 Task: Add a signature Anthony Hernandez containing With appreciation, Anthony Hernandez to email address softage.4@softage.net and add a label Tax documents
Action: Mouse moved to (848, 67)
Screenshot: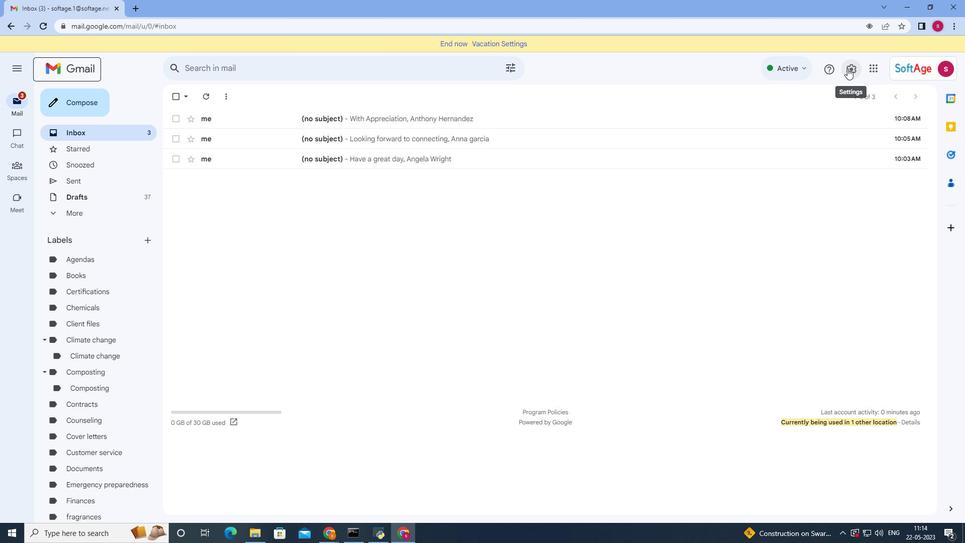
Action: Mouse pressed left at (848, 67)
Screenshot: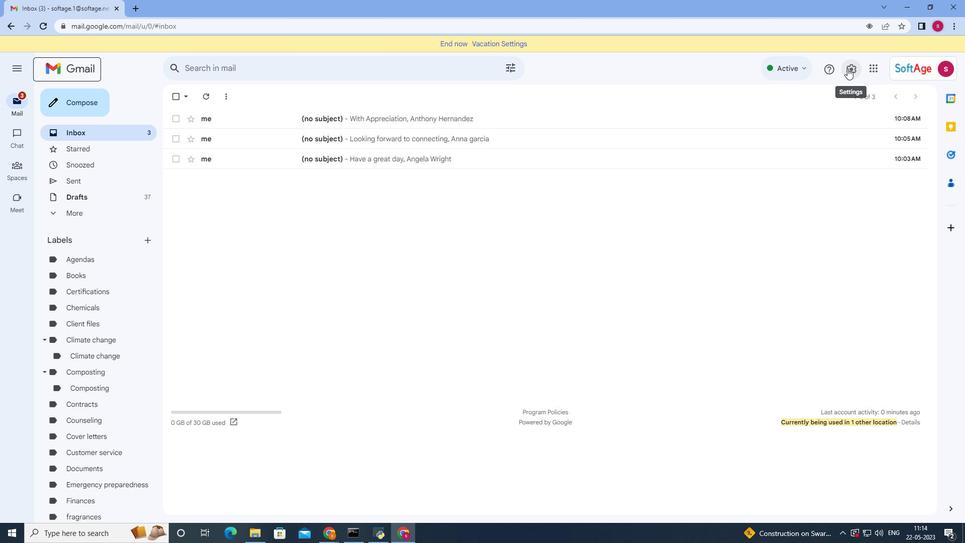
Action: Mouse moved to (847, 118)
Screenshot: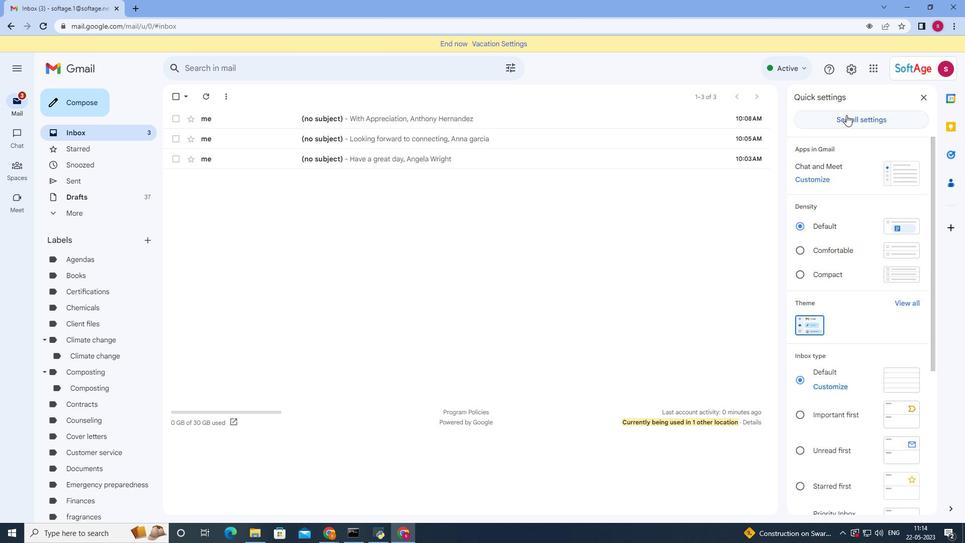 
Action: Mouse pressed left at (847, 118)
Screenshot: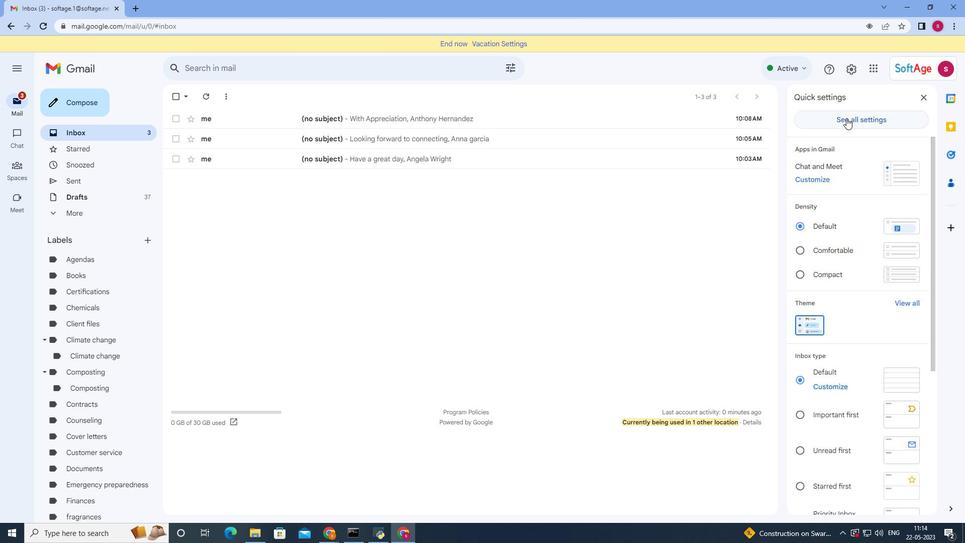 
Action: Mouse moved to (281, 283)
Screenshot: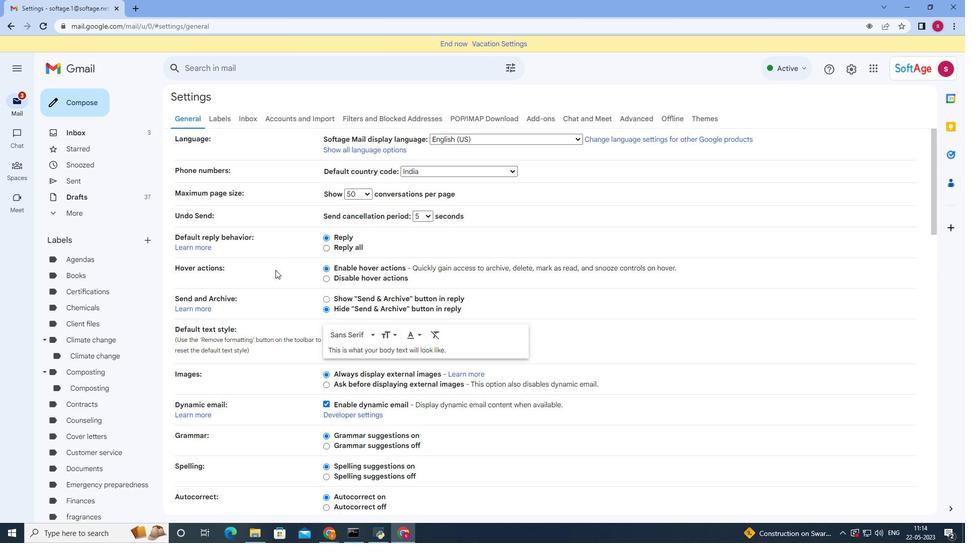 
Action: Mouse scrolled (281, 282) with delta (0, 0)
Screenshot: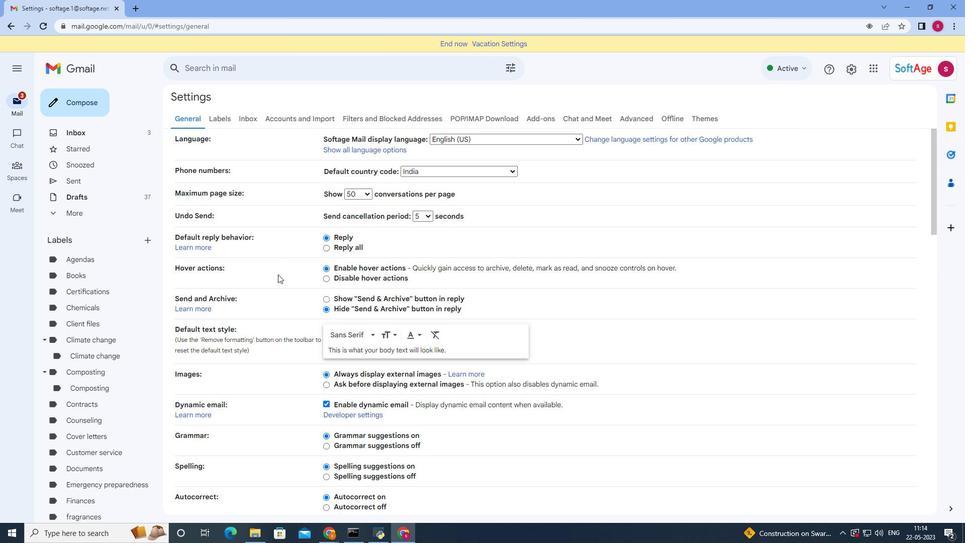 
Action: Mouse moved to (282, 285)
Screenshot: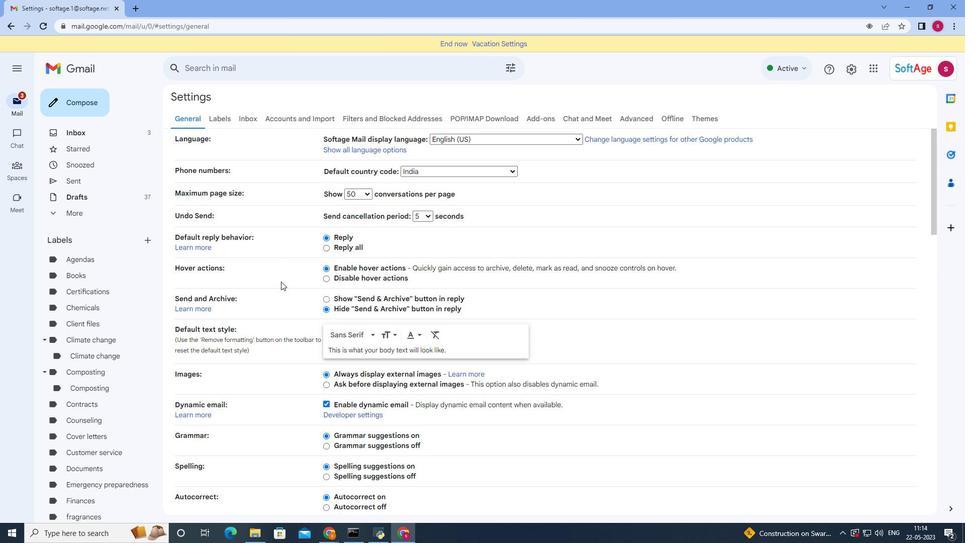 
Action: Mouse scrolled (282, 284) with delta (0, 0)
Screenshot: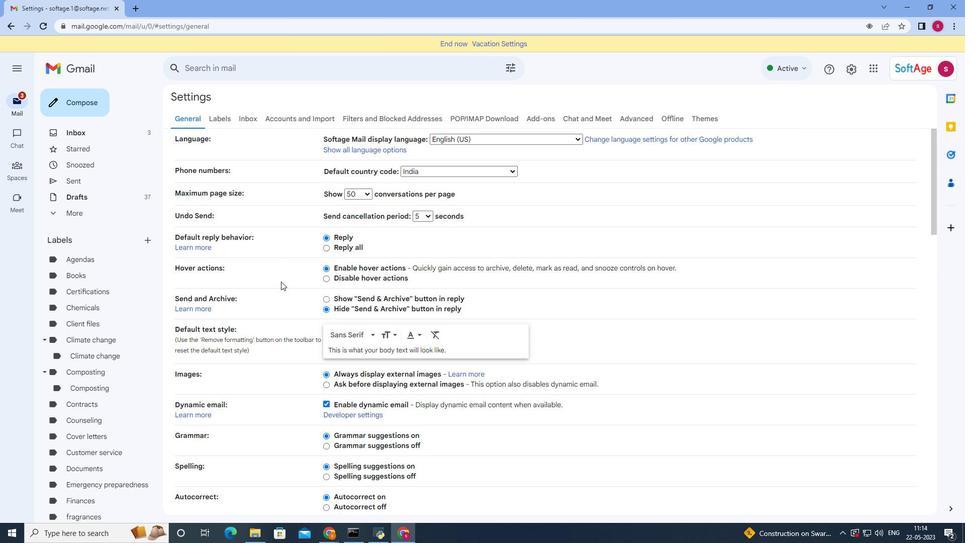 
Action: Mouse scrolled (282, 284) with delta (0, 0)
Screenshot: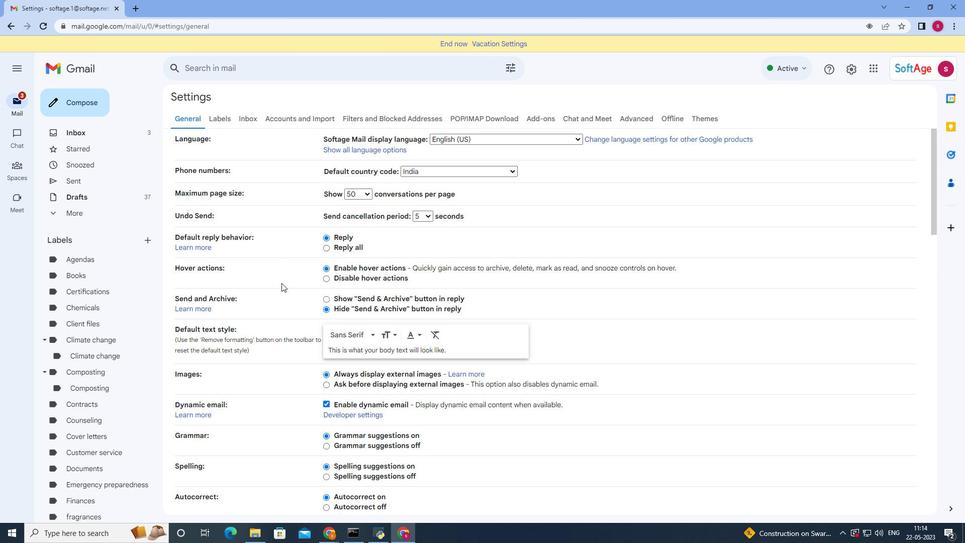 
Action: Mouse scrolled (282, 284) with delta (0, 0)
Screenshot: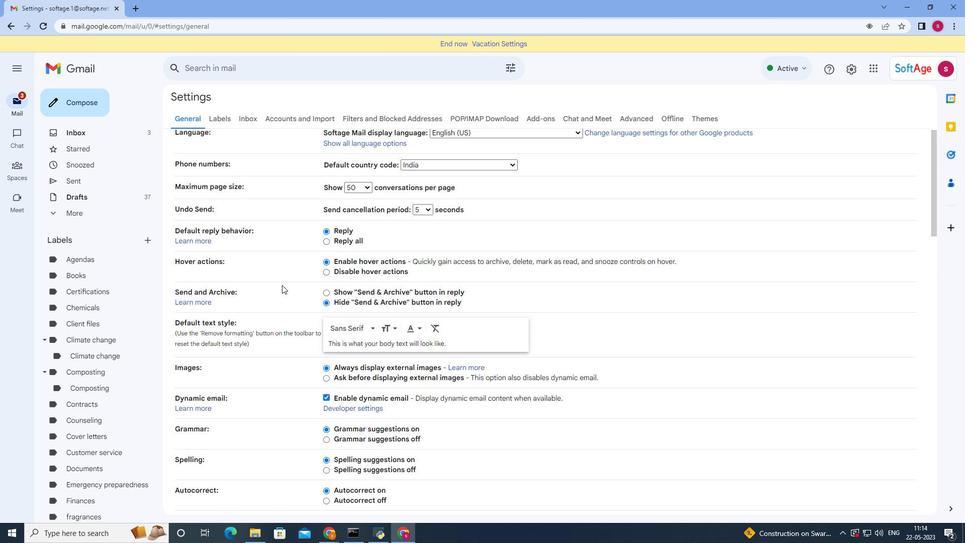 
Action: Mouse scrolled (282, 284) with delta (0, 0)
Screenshot: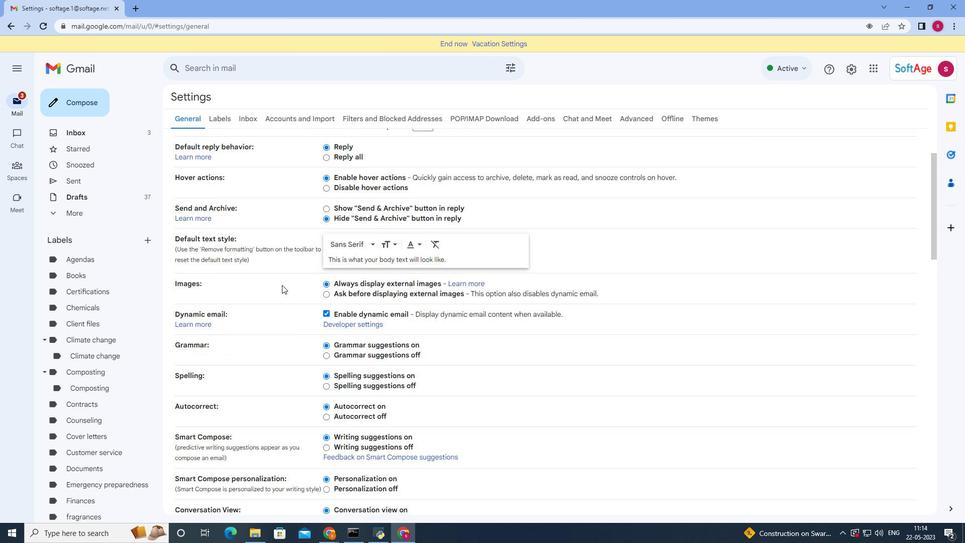 
Action: Mouse moved to (303, 298)
Screenshot: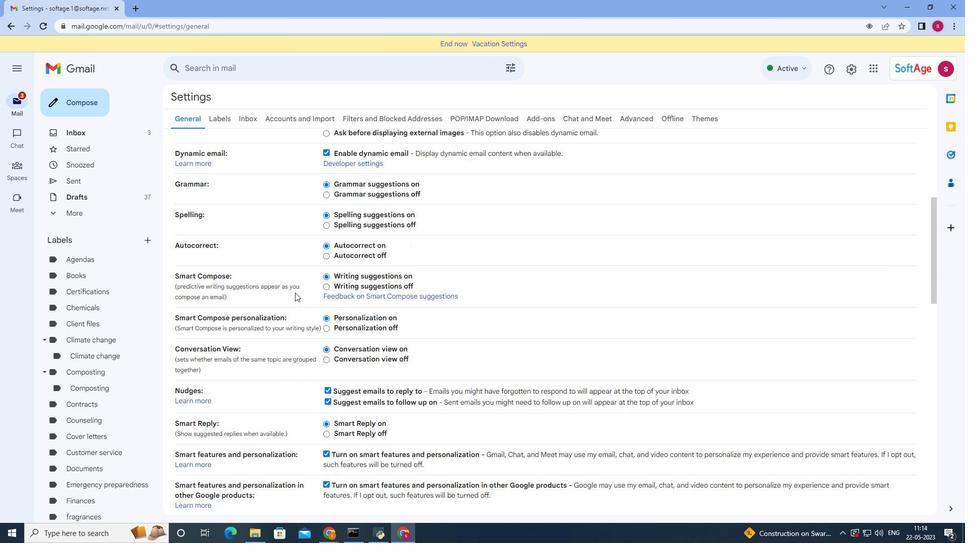 
Action: Mouse scrolled (300, 295) with delta (0, 0)
Screenshot: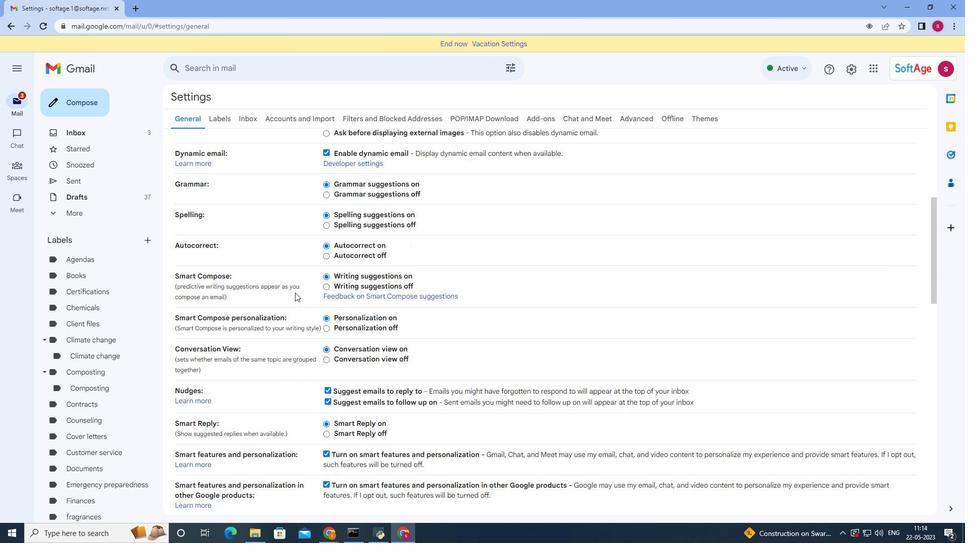 
Action: Mouse moved to (376, 291)
Screenshot: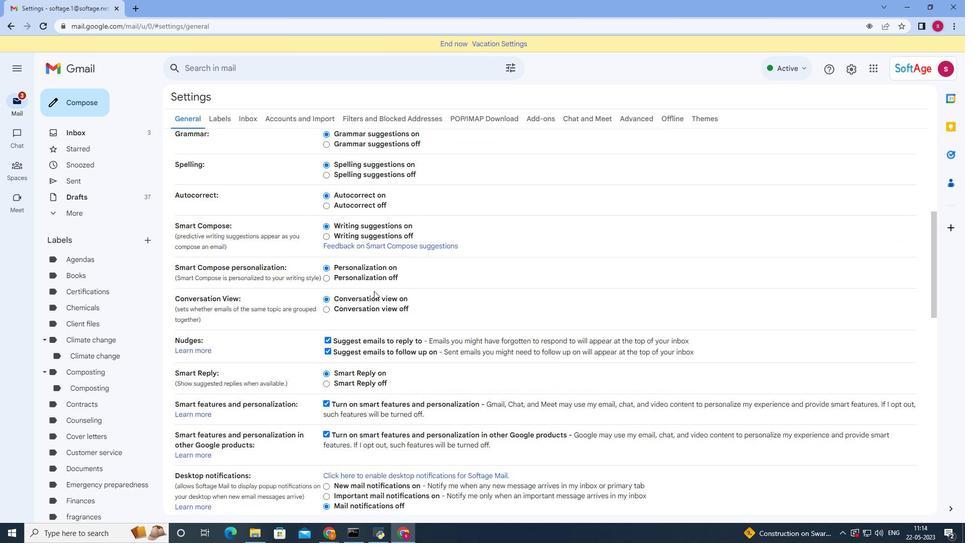 
Action: Mouse scrolled (376, 290) with delta (0, 0)
Screenshot: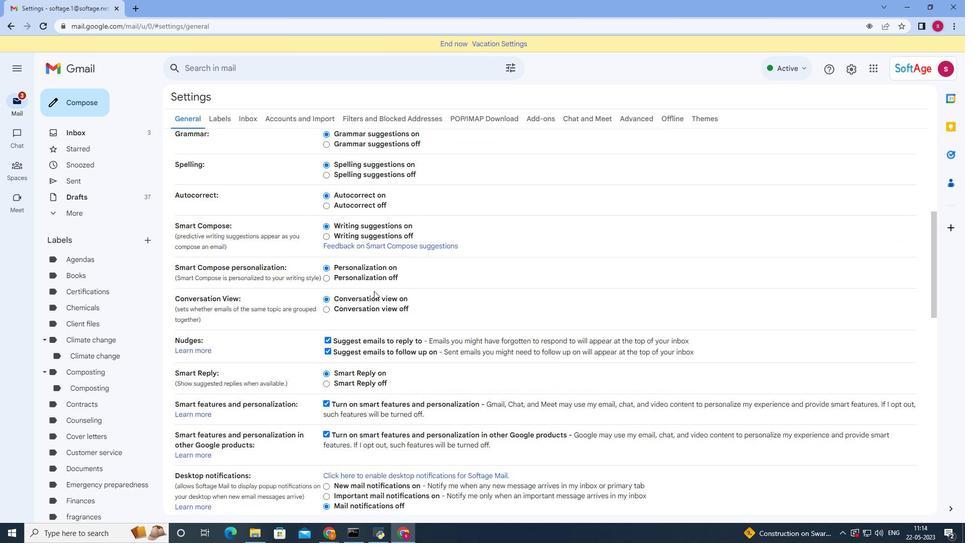 
Action: Mouse moved to (379, 291)
Screenshot: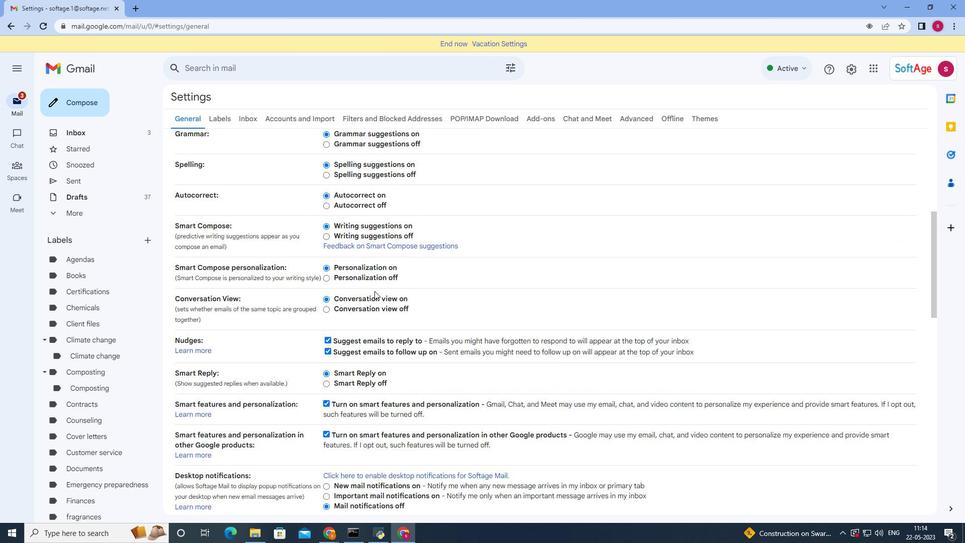 
Action: Mouse scrolled (379, 290) with delta (0, 0)
Screenshot: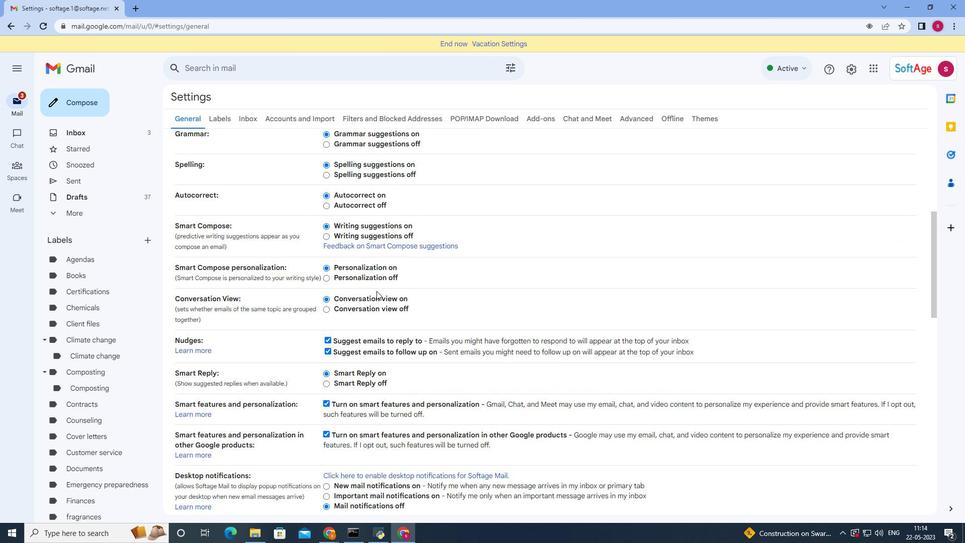 
Action: Mouse scrolled (379, 290) with delta (0, 0)
Screenshot: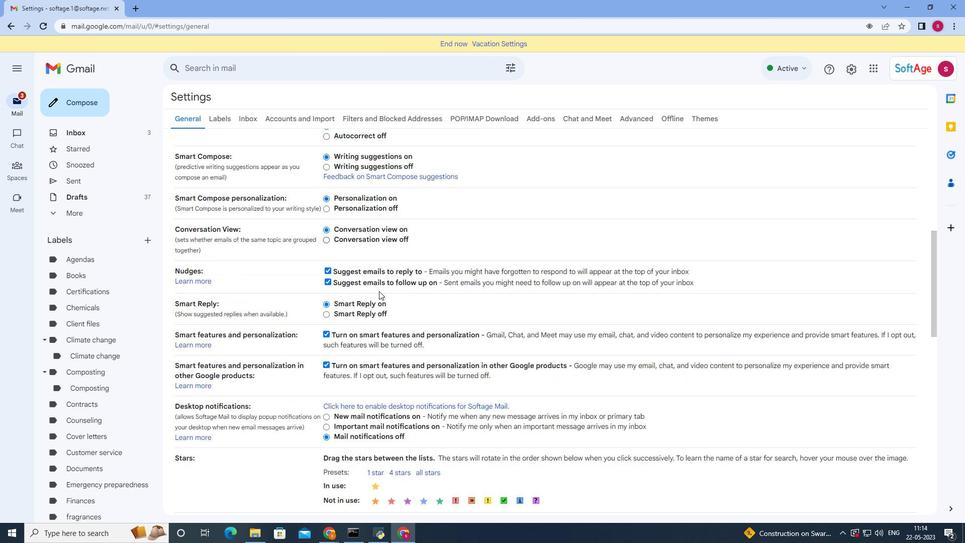 
Action: Mouse scrolled (379, 290) with delta (0, 0)
Screenshot: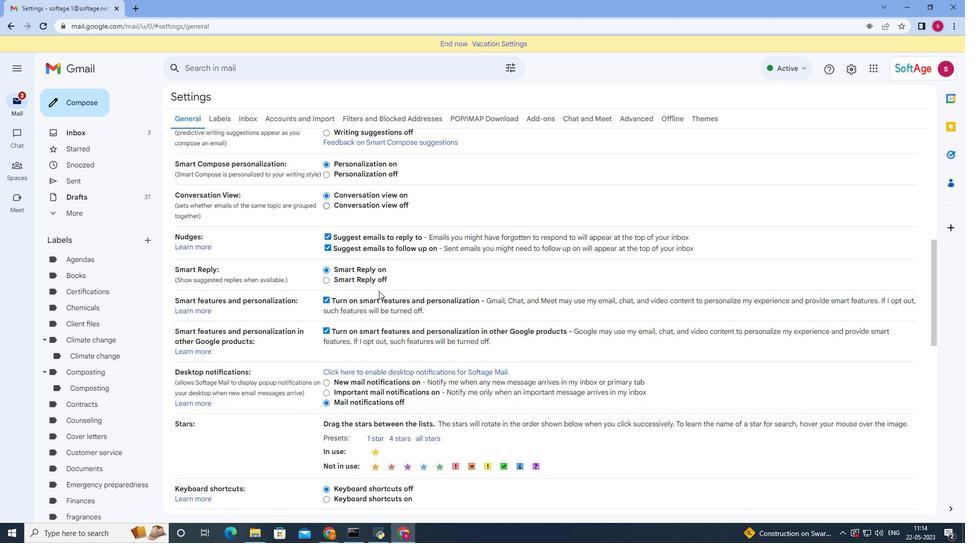 
Action: Mouse moved to (379, 291)
Screenshot: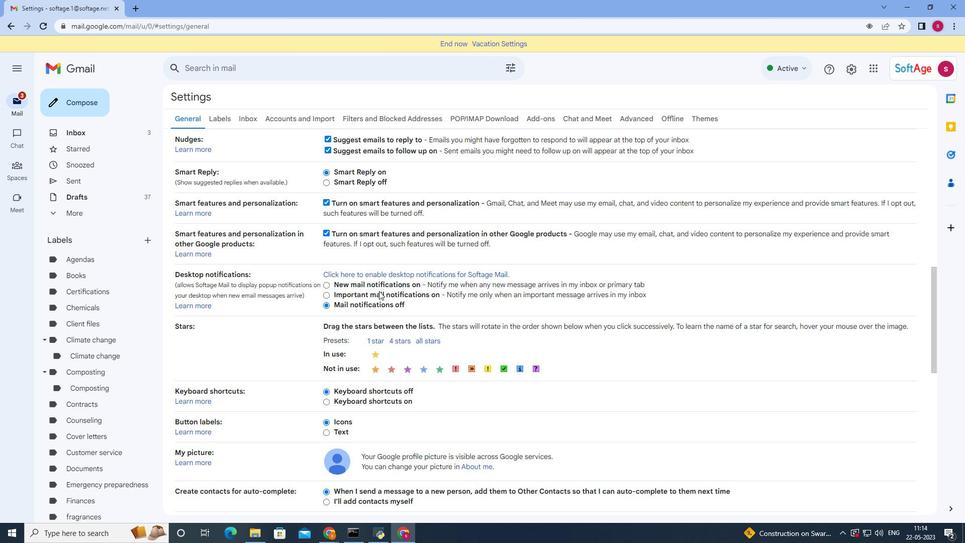 
Action: Mouse scrolled (379, 290) with delta (0, 0)
Screenshot: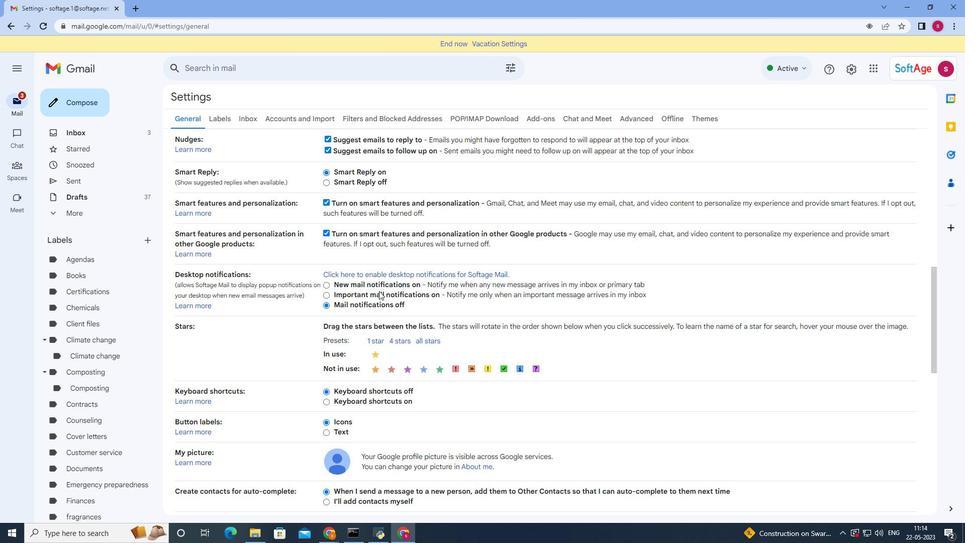 
Action: Mouse moved to (379, 291)
Screenshot: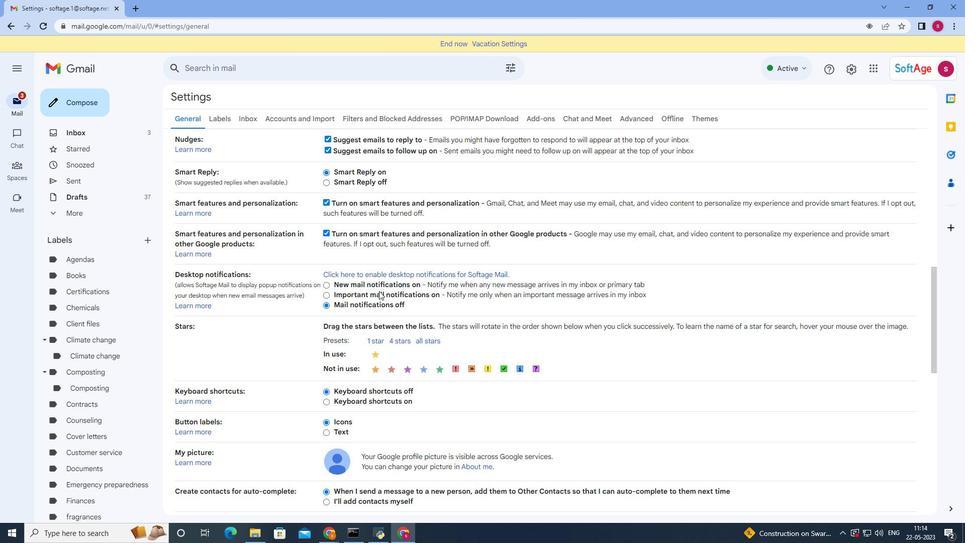 
Action: Mouse scrolled (379, 291) with delta (0, 0)
Screenshot: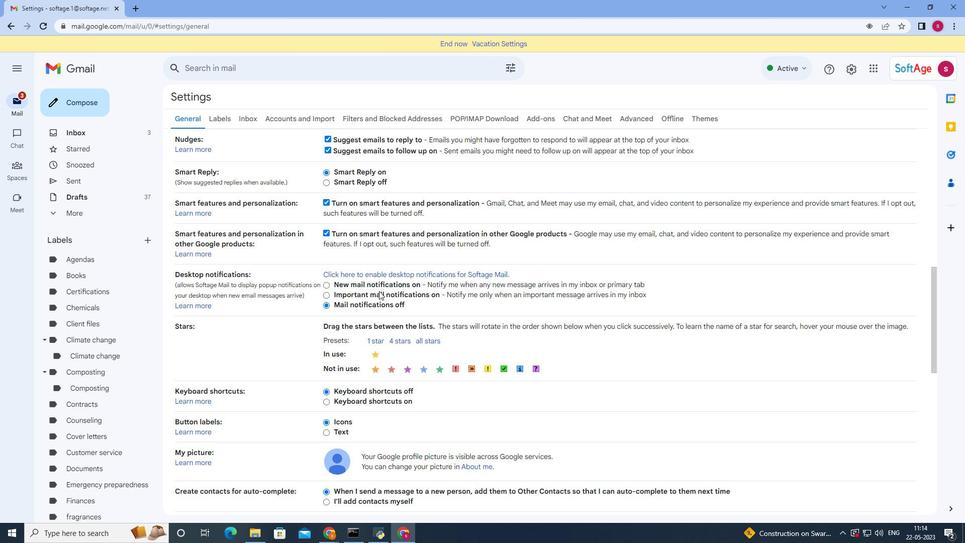 
Action: Mouse moved to (379, 291)
Screenshot: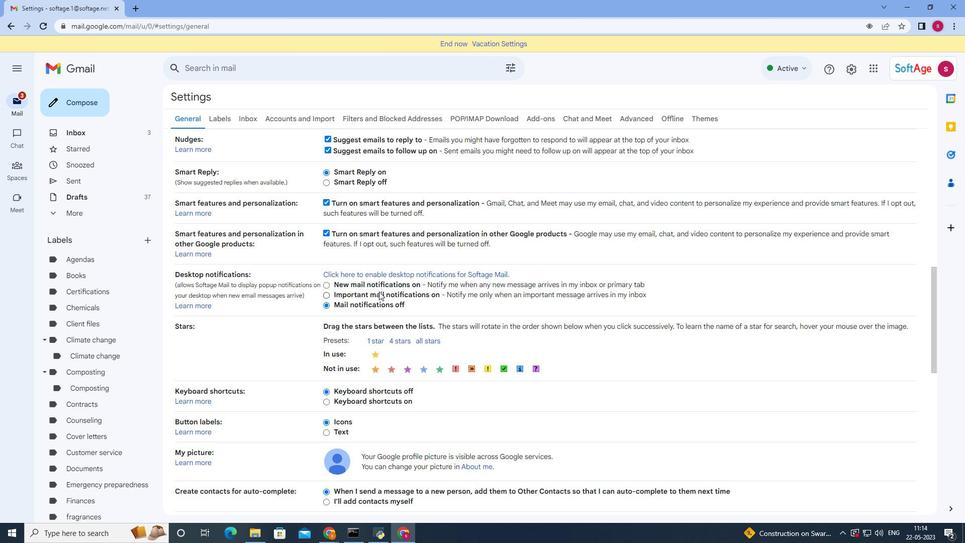 
Action: Mouse scrolled (379, 291) with delta (0, 0)
Screenshot: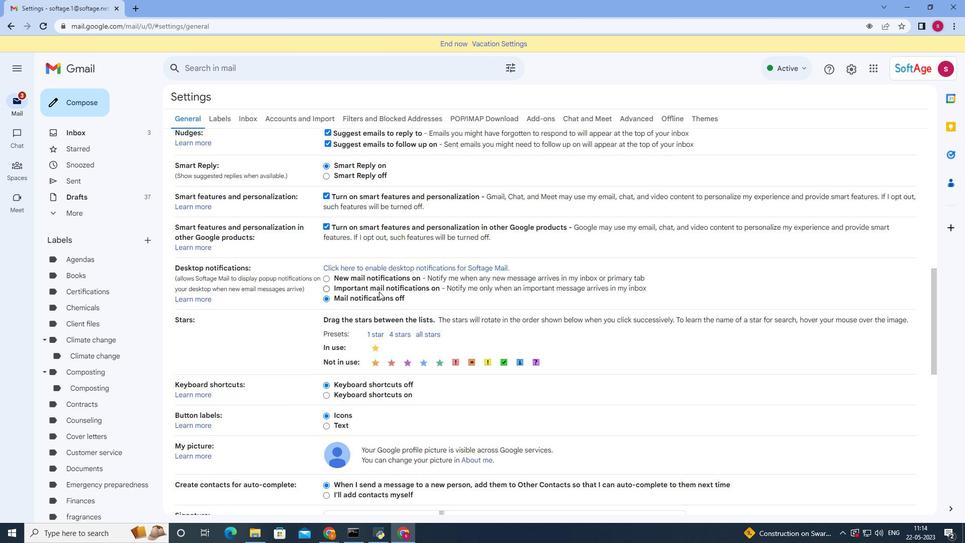 
Action: Mouse moved to (379, 292)
Screenshot: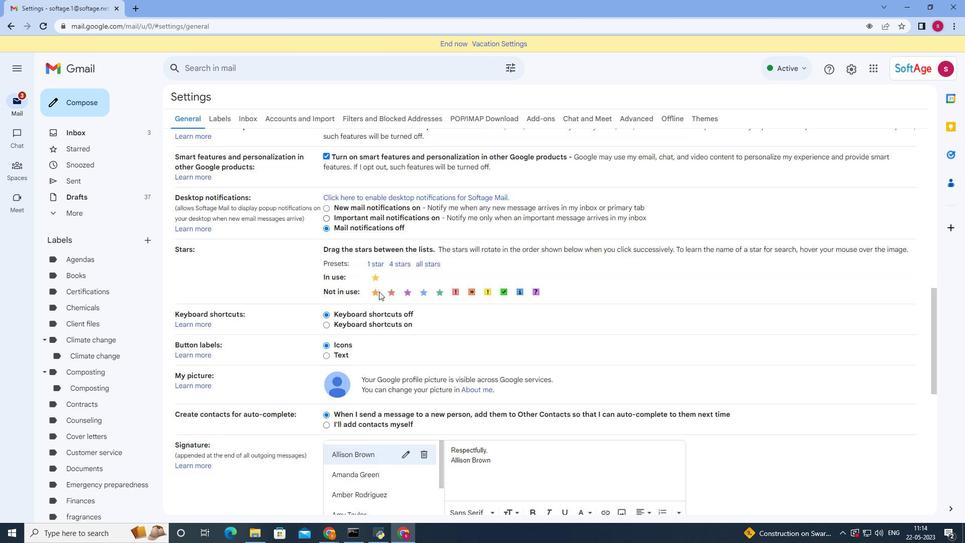 
Action: Mouse scrolled (379, 291) with delta (0, 0)
Screenshot: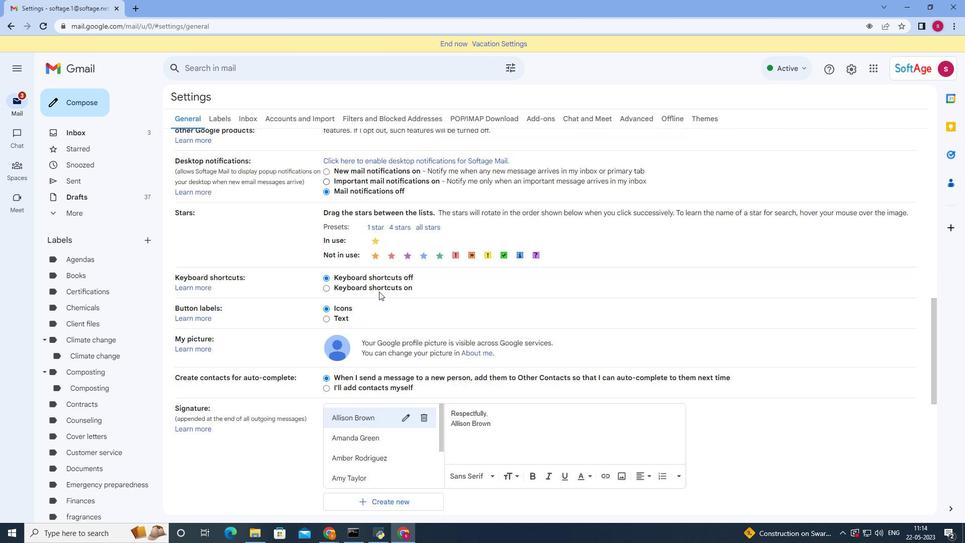 
Action: Mouse moved to (384, 369)
Screenshot: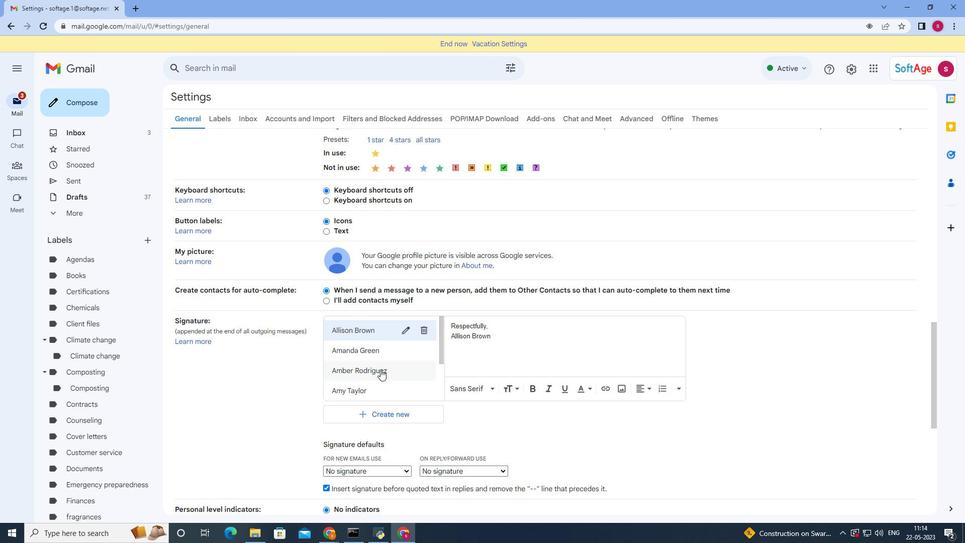 
Action: Mouse scrolled (384, 368) with delta (0, 0)
Screenshot: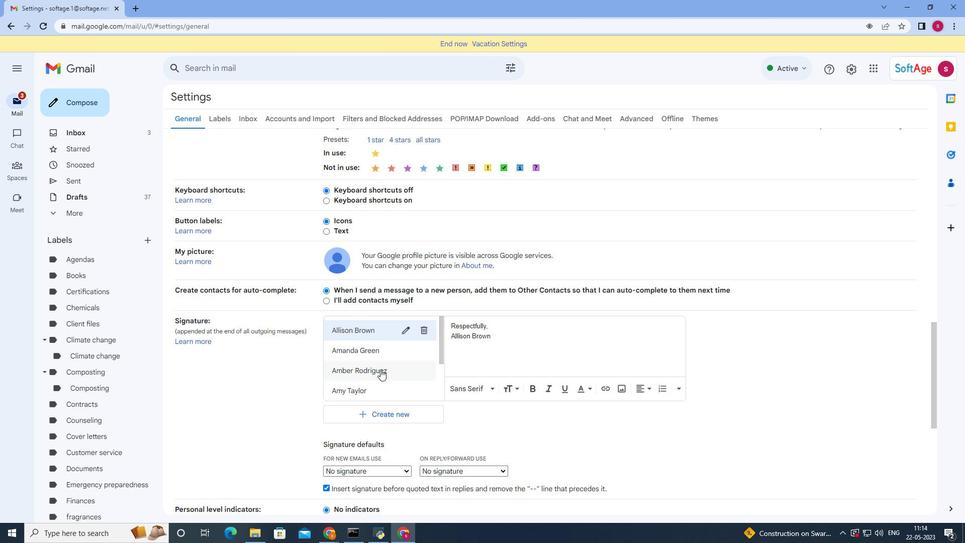 
Action: Mouse moved to (385, 369)
Screenshot: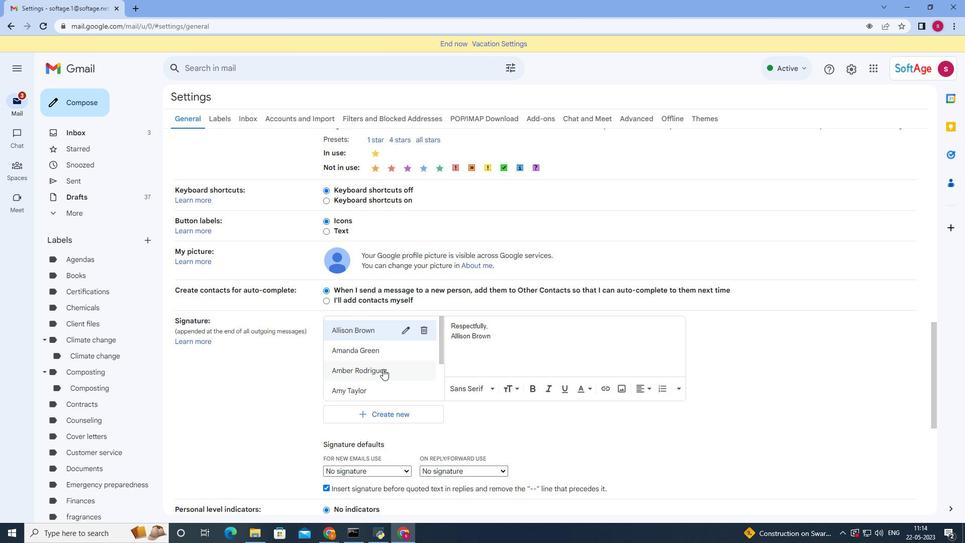 
Action: Mouse scrolled (385, 369) with delta (0, 0)
Screenshot: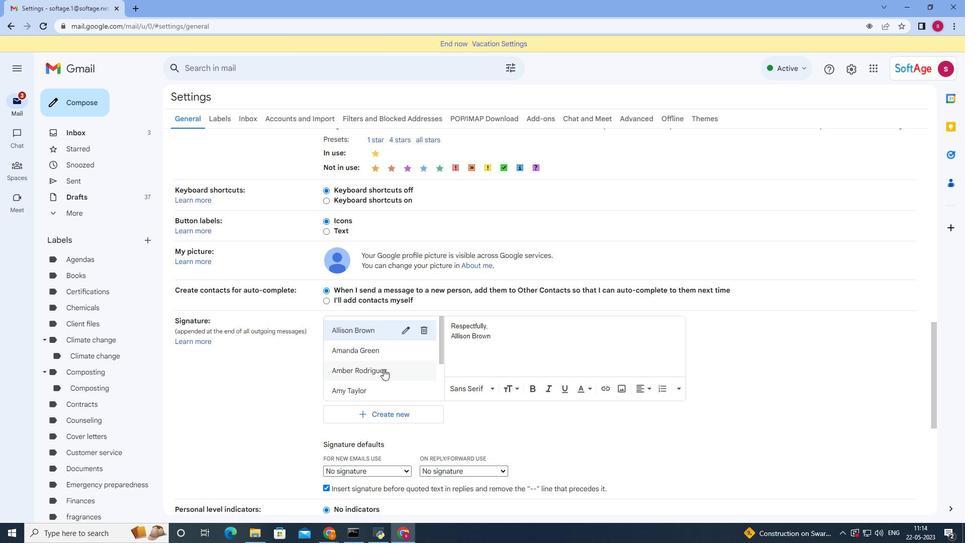 
Action: Mouse moved to (377, 418)
Screenshot: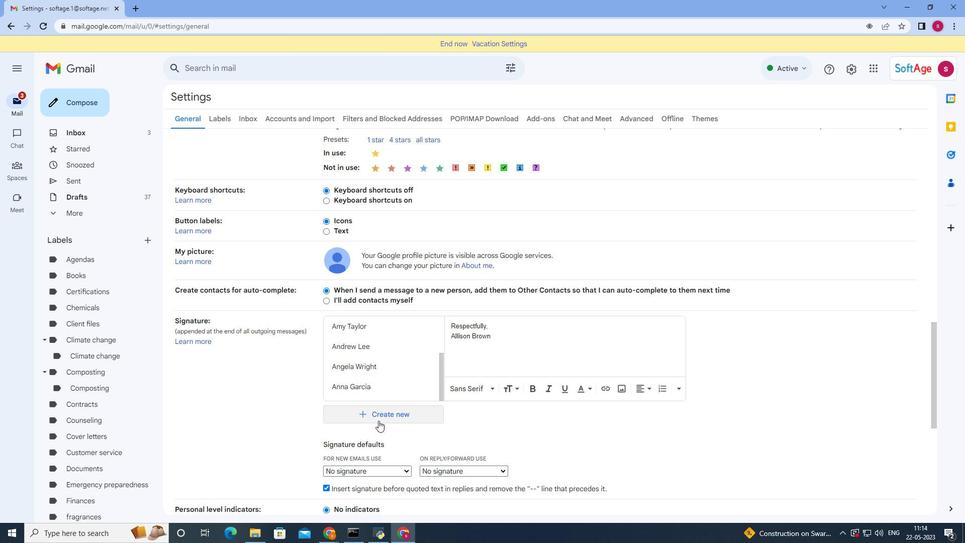 
Action: Mouse pressed left at (377, 418)
Screenshot: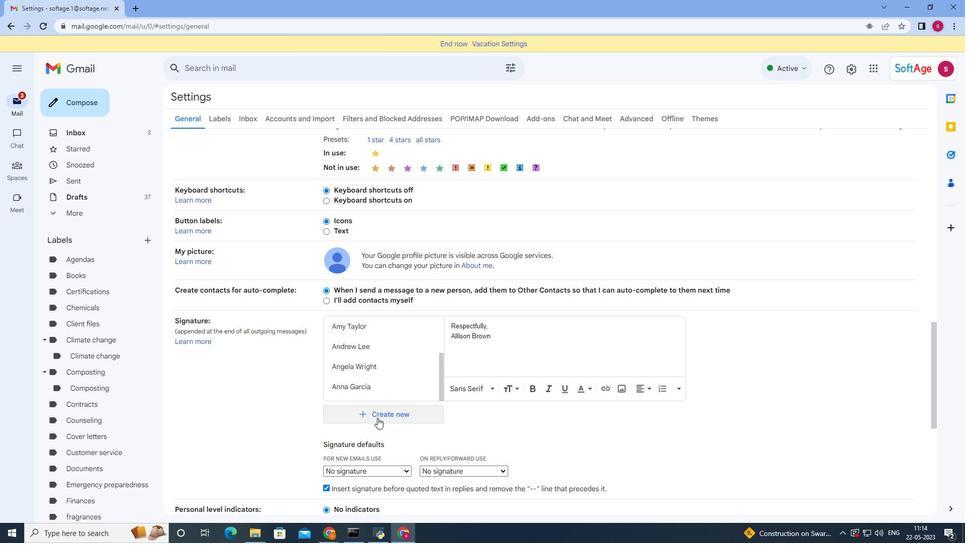 
Action: Mouse moved to (439, 272)
Screenshot: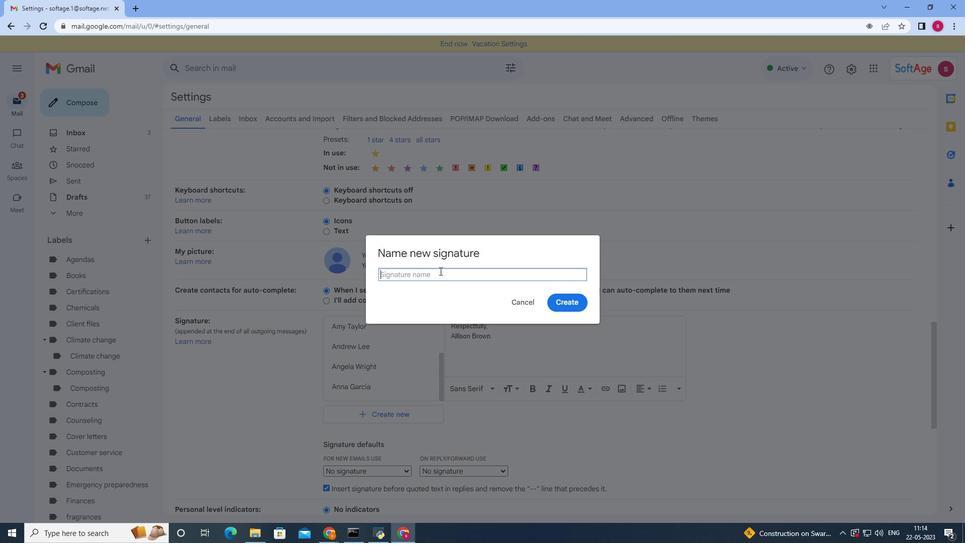 
Action: Mouse pressed left at (439, 272)
Screenshot: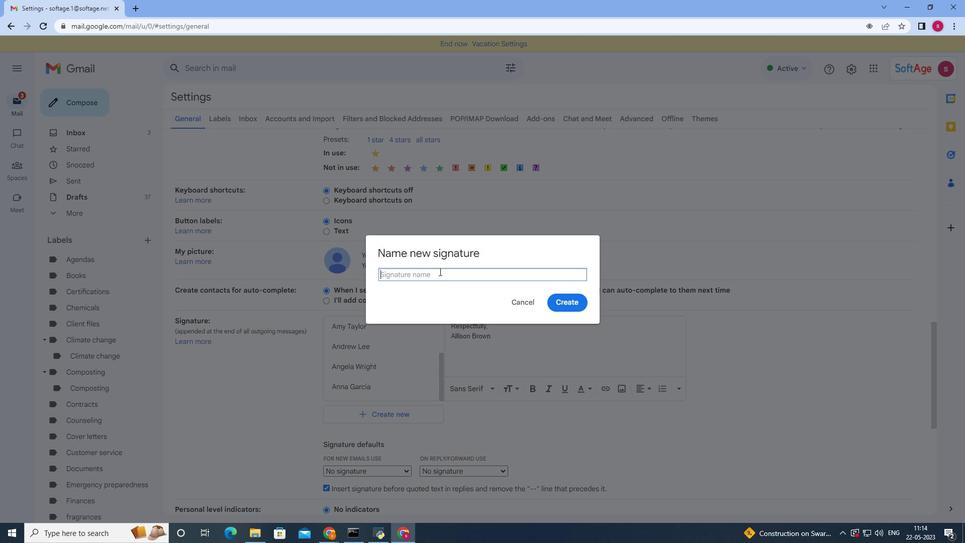 
Action: Mouse moved to (439, 272)
Screenshot: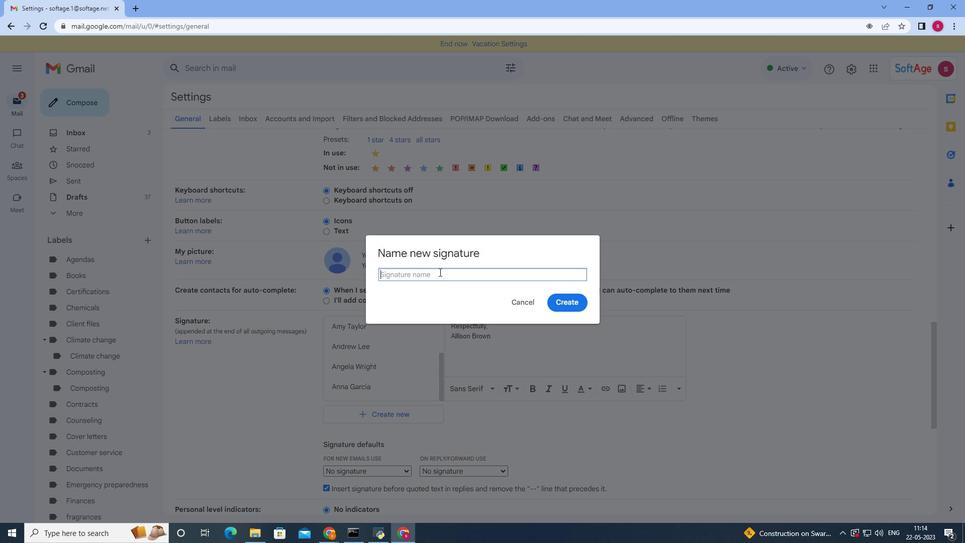 
Action: Key pressed <Key.shift>Anthiny<Key.left><Key.left><Key.left><Key.right><Key.backspace>o<Key.right><Key.right><Key.space><Key.shift><Key.shift><Key.shift><Key.shift>he<Key.backspace><Key.backspace><Key.shift>Hernandez
Screenshot: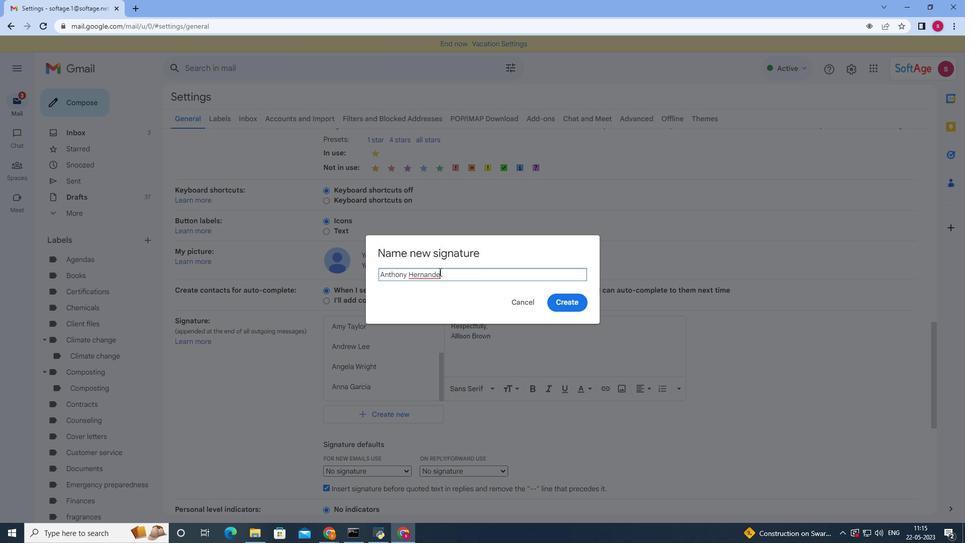 
Action: Mouse moved to (564, 302)
Screenshot: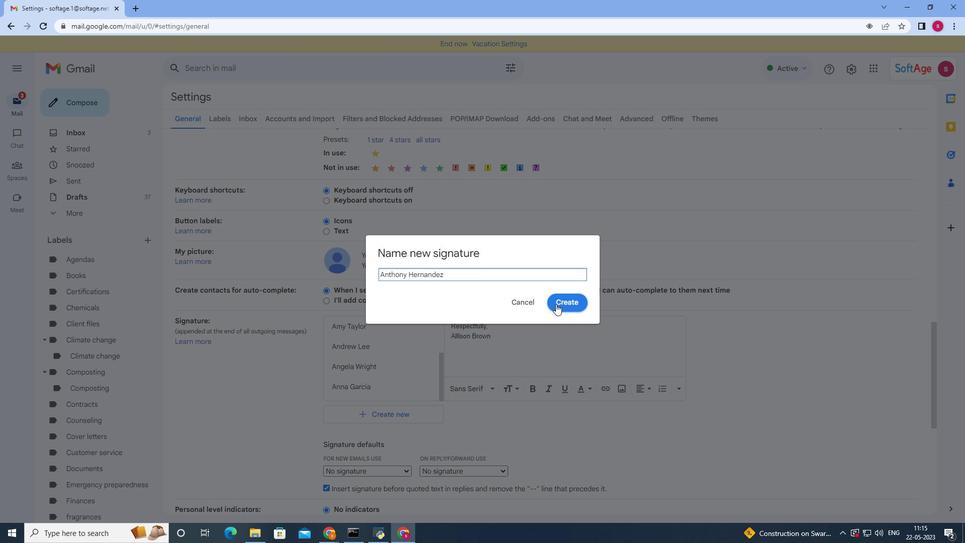 
Action: Mouse pressed left at (564, 302)
Screenshot: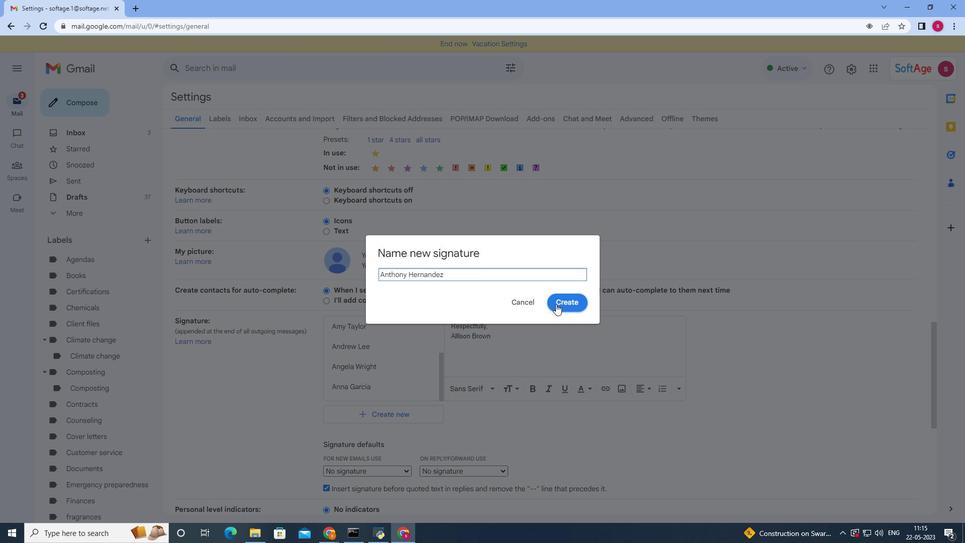 
Action: Mouse moved to (474, 328)
Screenshot: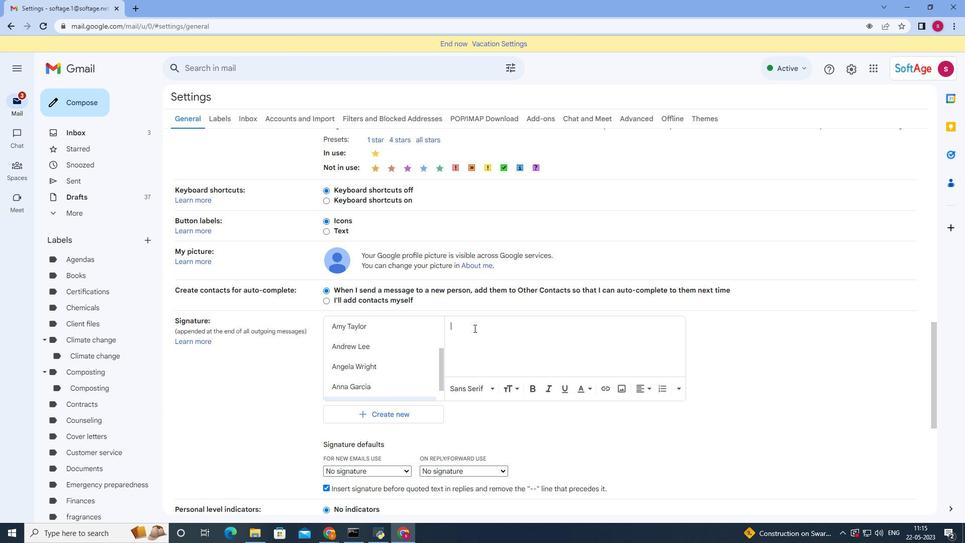 
Action: Key pressed <Key.shift>With<Key.space><Key.shift><Key.shift><Key.shift><Key.shift><Key.shift><Key.shift><Key.shift><Key.shift><Key.shift><Key.shift><Key.shift><Key.shift><Key.shift>appreciation,<Key.enter><Key.shift>Anthony<Key.space><Key.shift>Hernandez
Screenshot: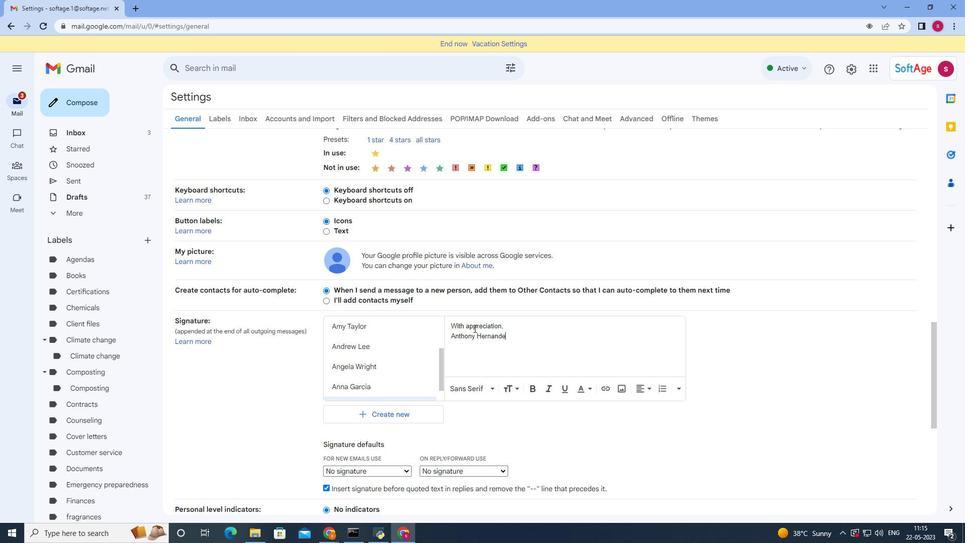 
Action: Mouse moved to (481, 369)
Screenshot: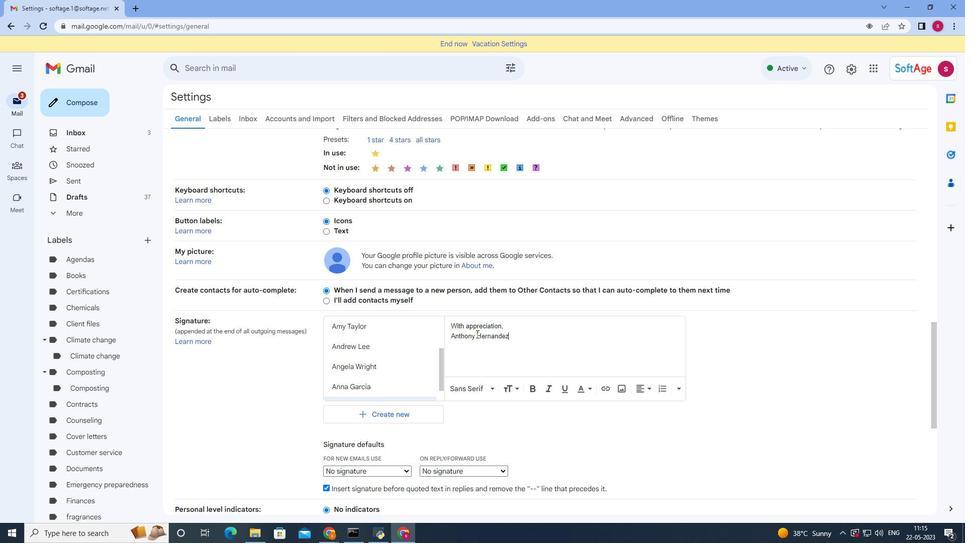 
Action: Mouse scrolled (481, 368) with delta (0, 0)
Screenshot: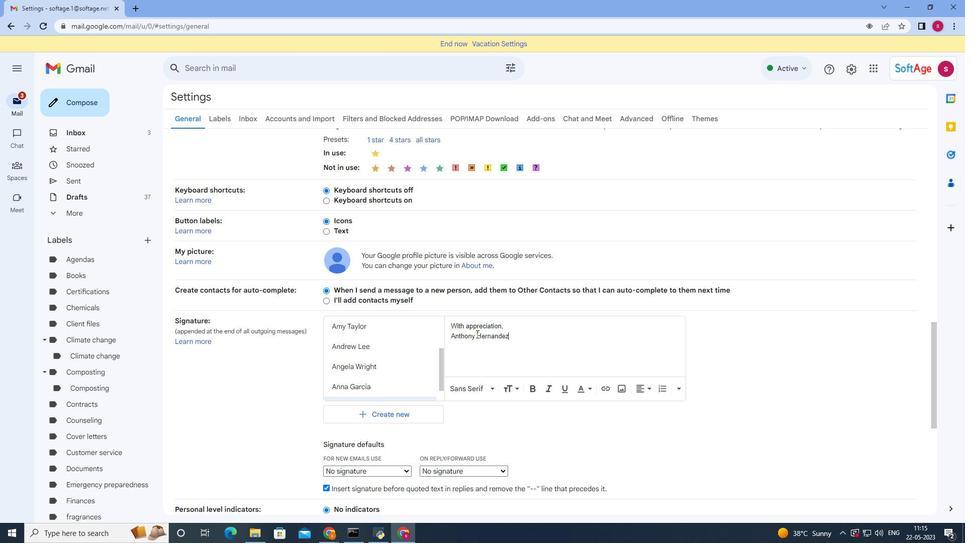 
Action: Mouse moved to (481, 369)
Screenshot: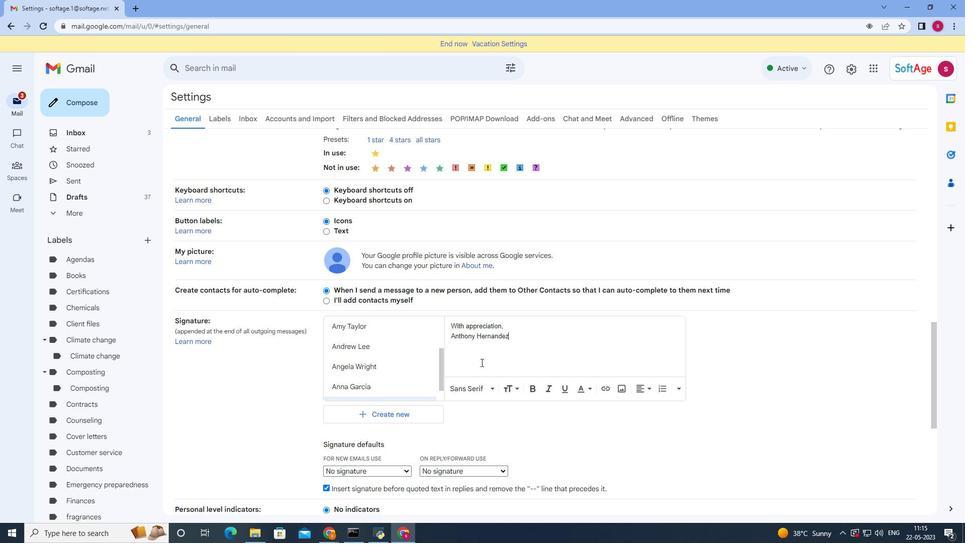 
Action: Mouse scrolled (481, 369) with delta (0, 0)
Screenshot: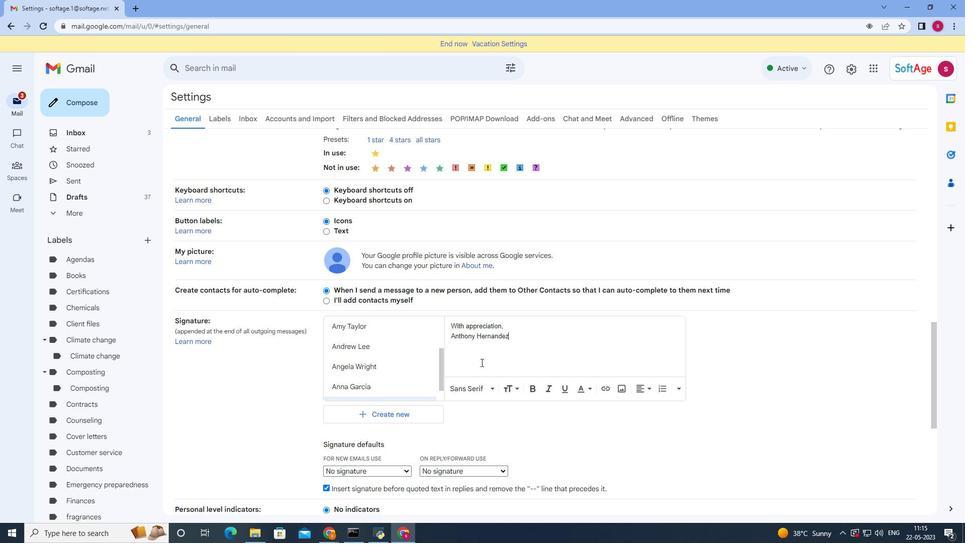 
Action: Mouse moved to (481, 369)
Screenshot: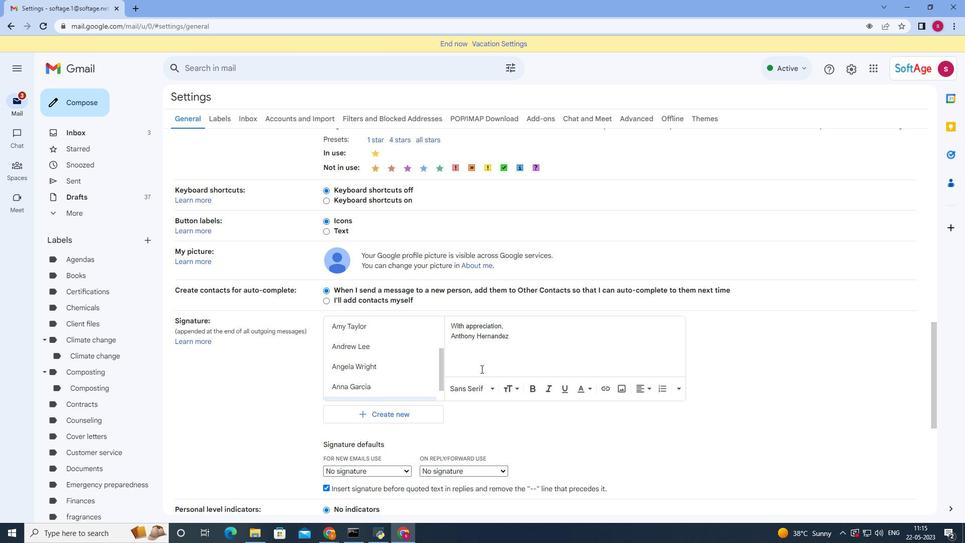 
Action: Mouse scrolled (481, 369) with delta (0, 0)
Screenshot: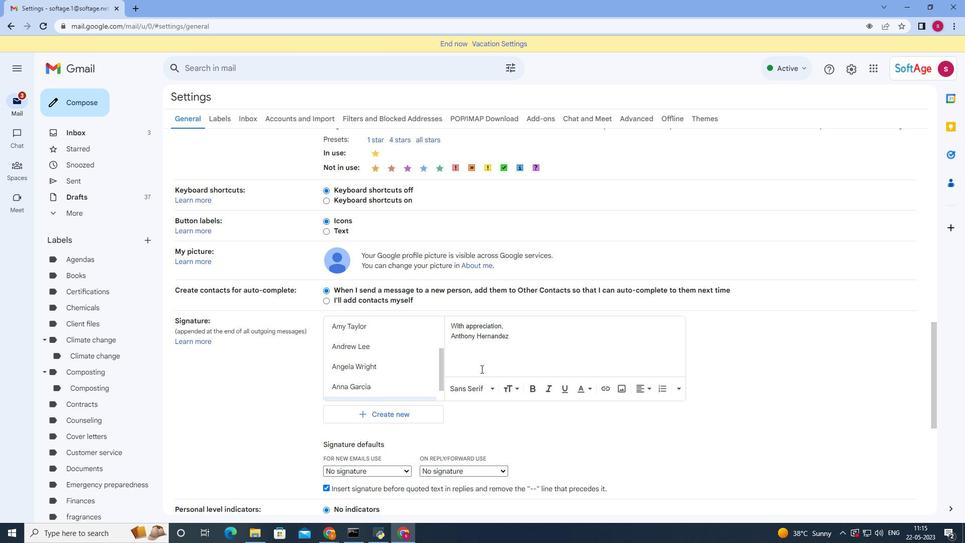 
Action: Mouse moved to (482, 368)
Screenshot: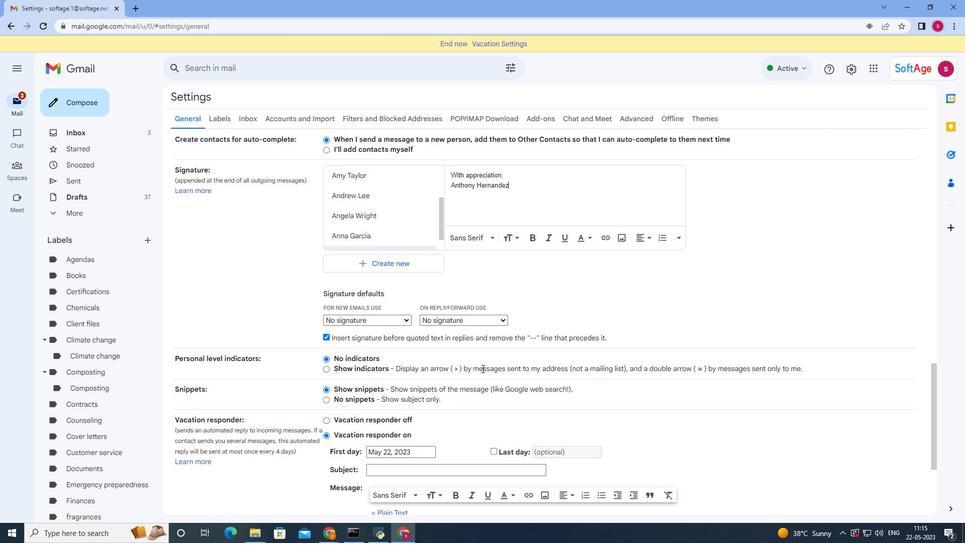 
Action: Mouse scrolled (482, 368) with delta (0, 0)
Screenshot: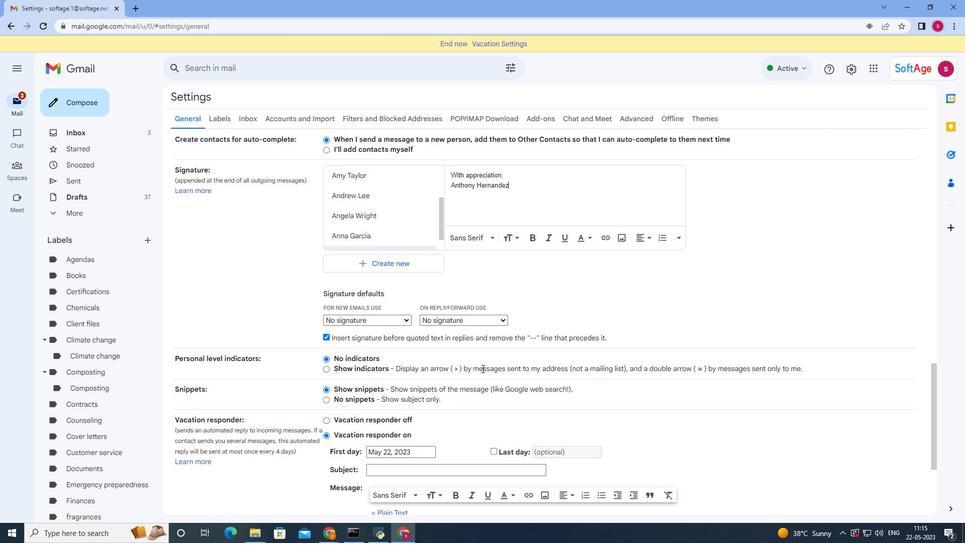 
Action: Mouse scrolled (482, 368) with delta (0, 0)
Screenshot: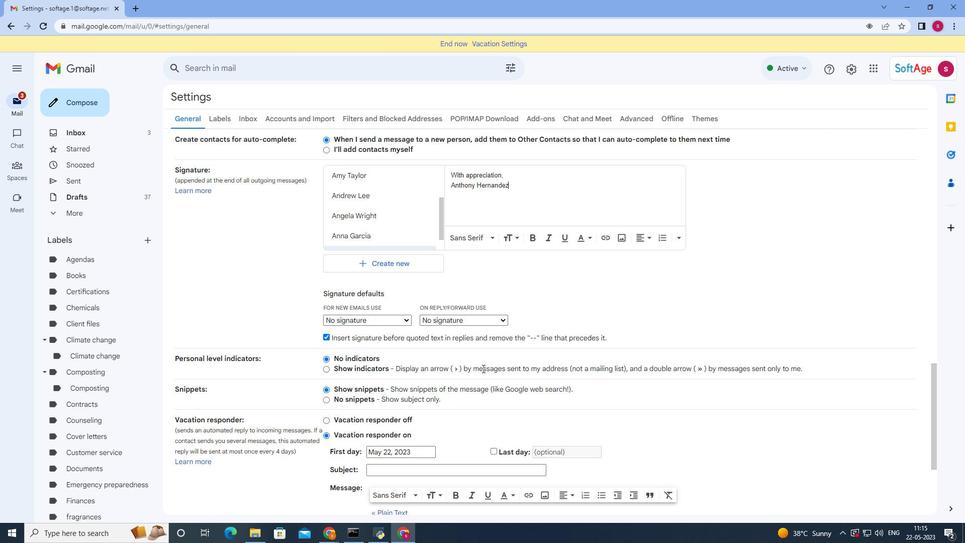 
Action: Mouse scrolled (482, 368) with delta (0, 0)
Screenshot: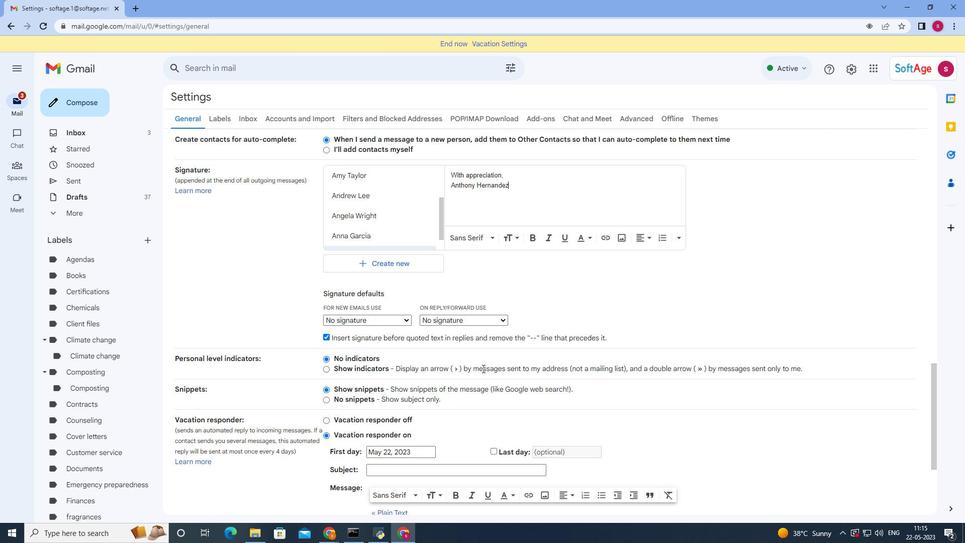 
Action: Mouse scrolled (482, 368) with delta (0, 0)
Screenshot: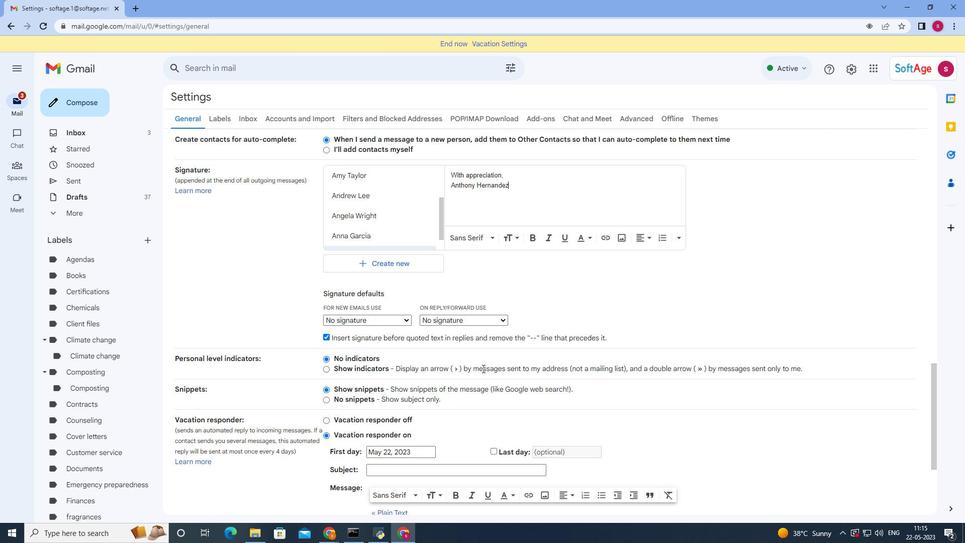 
Action: Mouse moved to (484, 368)
Screenshot: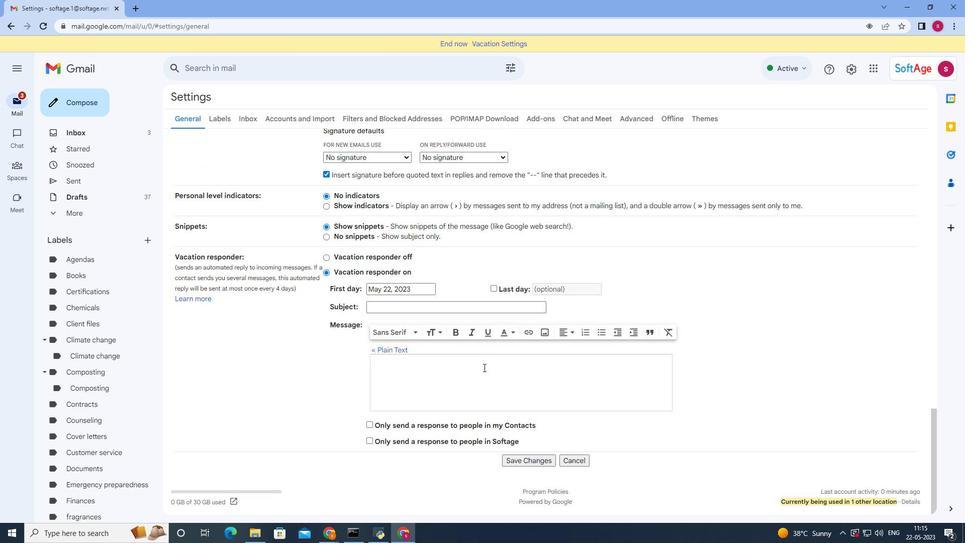
Action: Mouse scrolled (484, 367) with delta (0, 0)
Screenshot: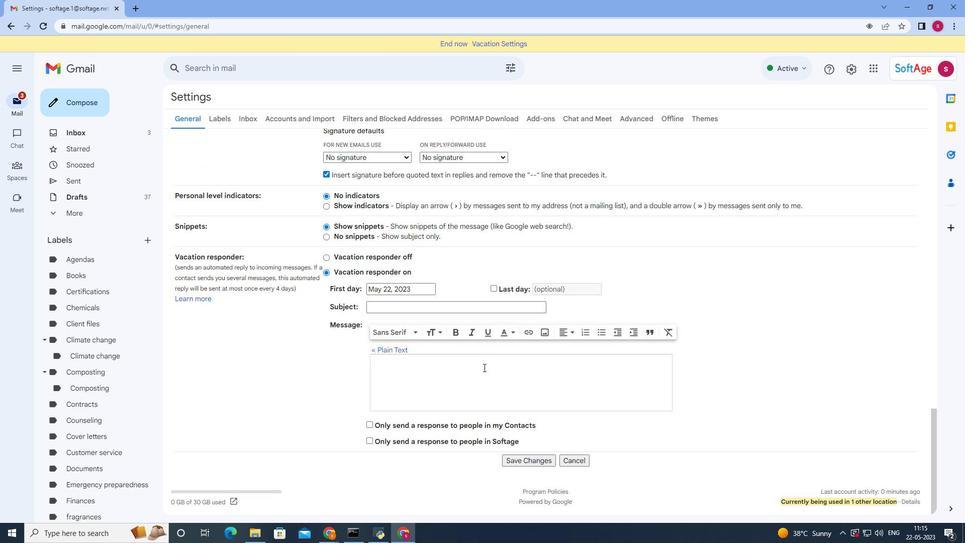 
Action: Mouse scrolled (484, 367) with delta (0, 0)
Screenshot: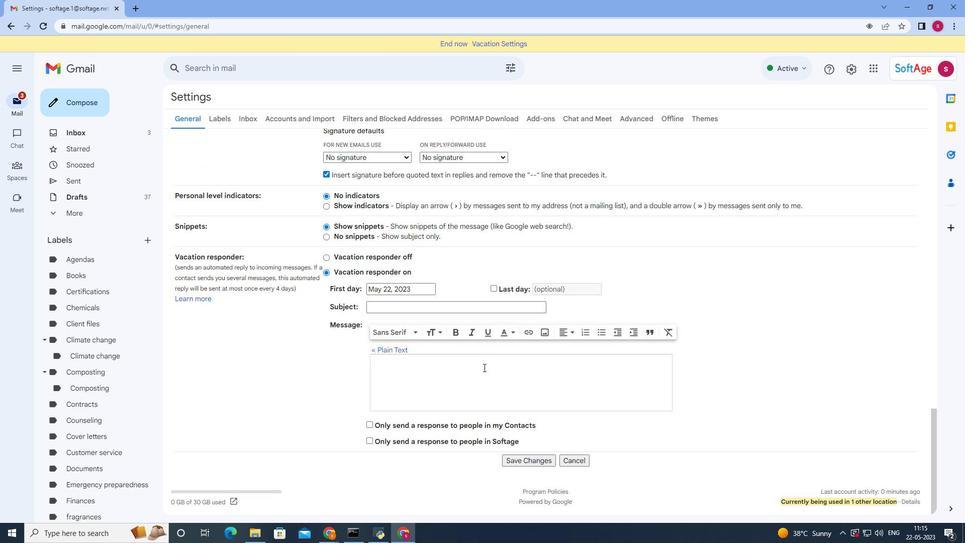 
Action: Mouse scrolled (484, 367) with delta (0, 0)
Screenshot: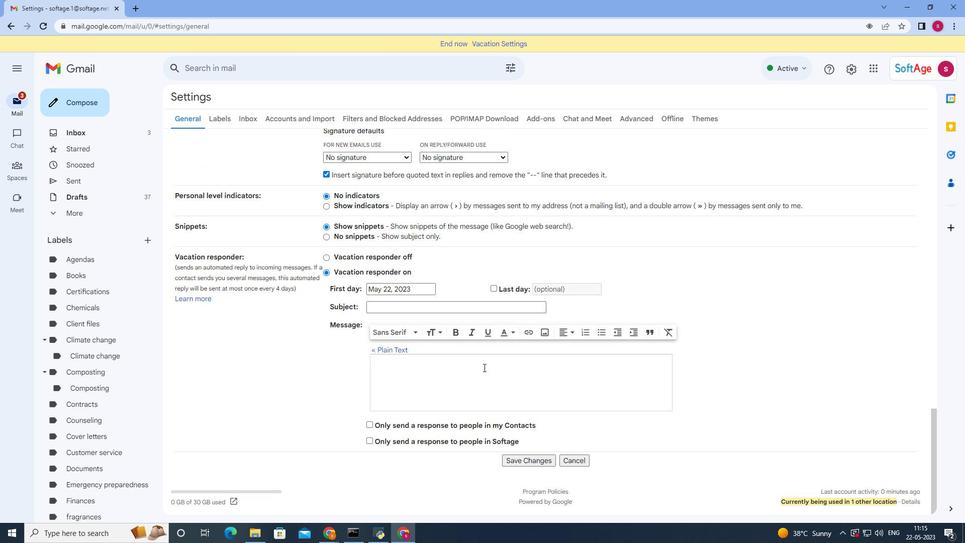 
Action: Mouse scrolled (484, 367) with delta (0, 0)
Screenshot: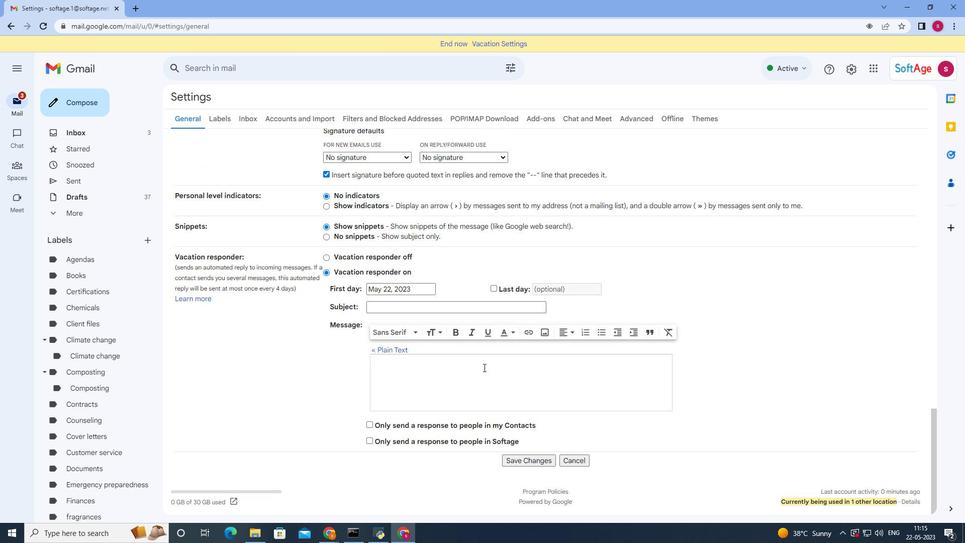 
Action: Mouse moved to (526, 463)
Screenshot: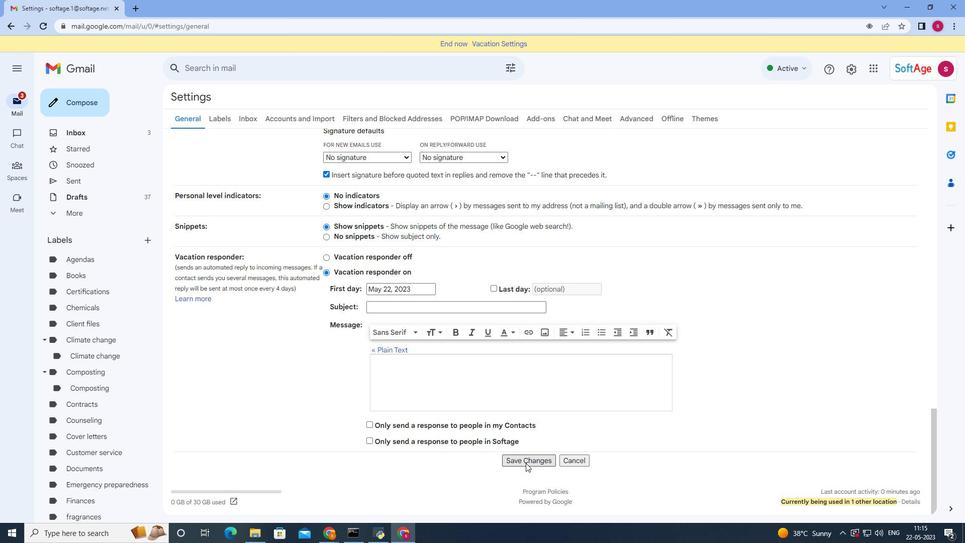 
Action: Mouse pressed left at (526, 463)
Screenshot: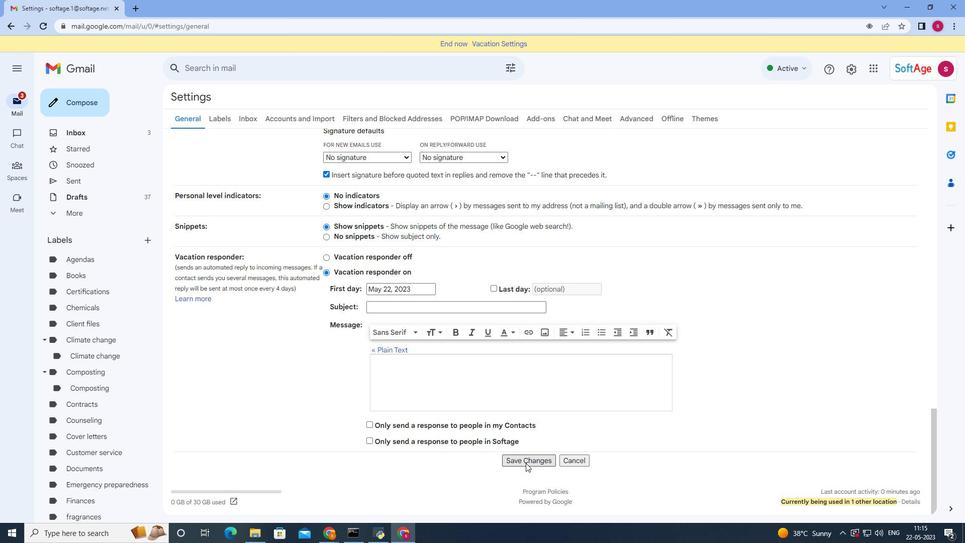 
Action: Mouse moved to (77, 182)
Screenshot: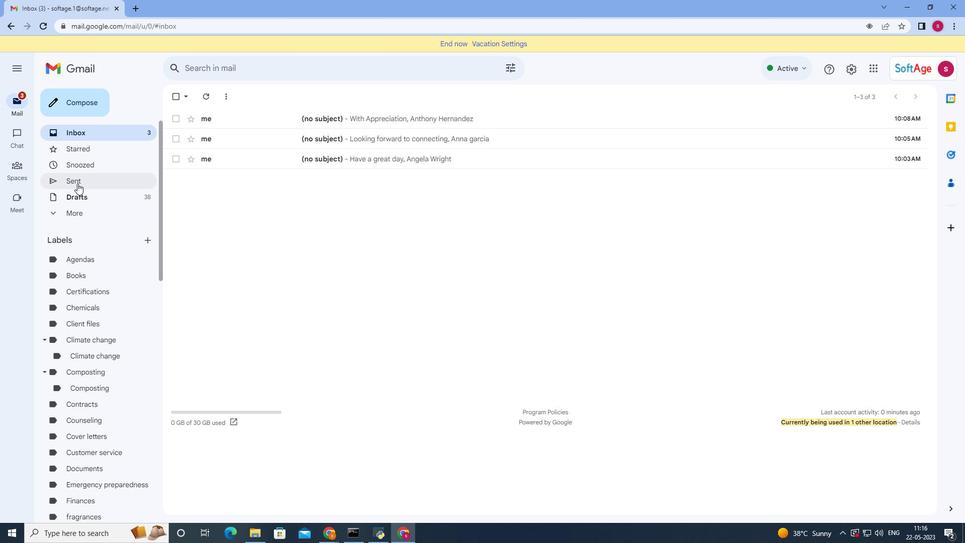 
Action: Mouse pressed left at (77, 182)
Screenshot: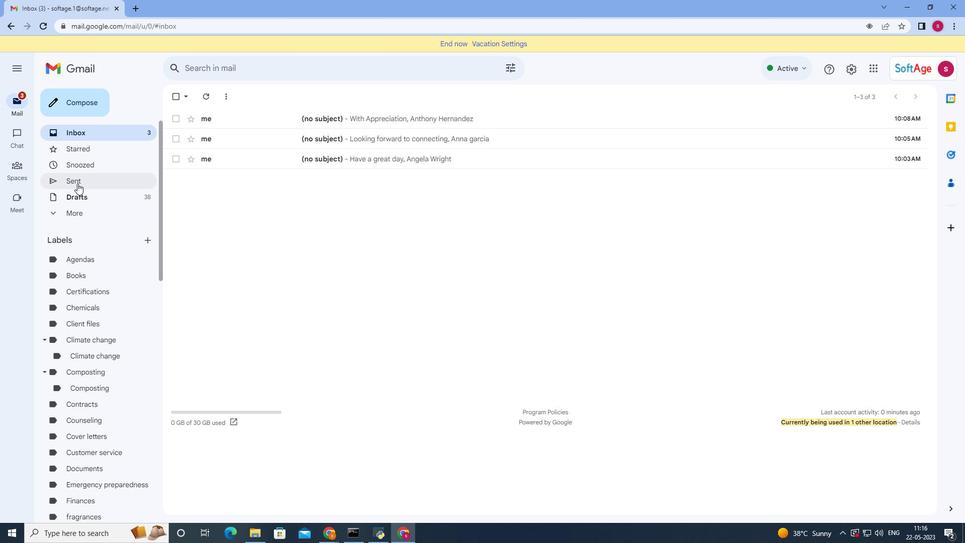 
Action: Mouse moved to (65, 100)
Screenshot: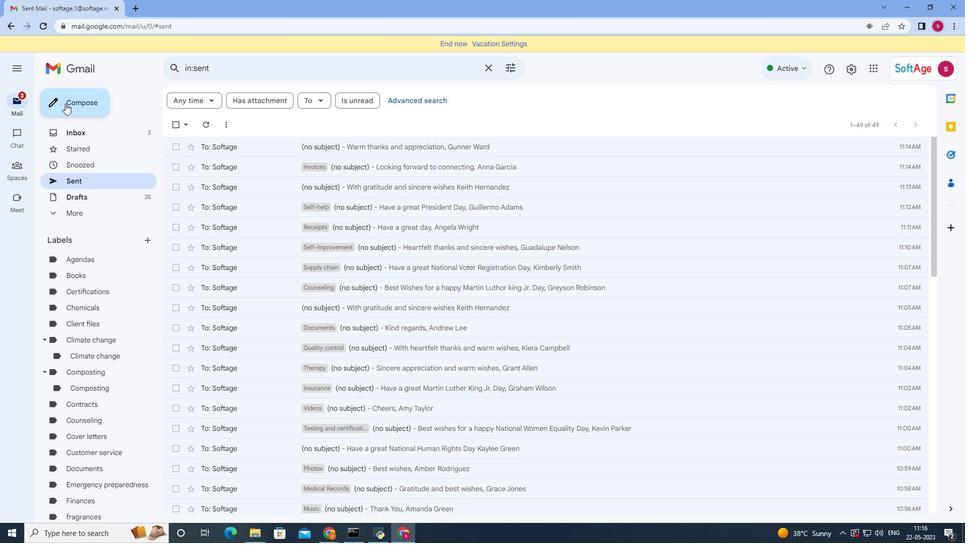 
Action: Mouse pressed left at (65, 100)
Screenshot: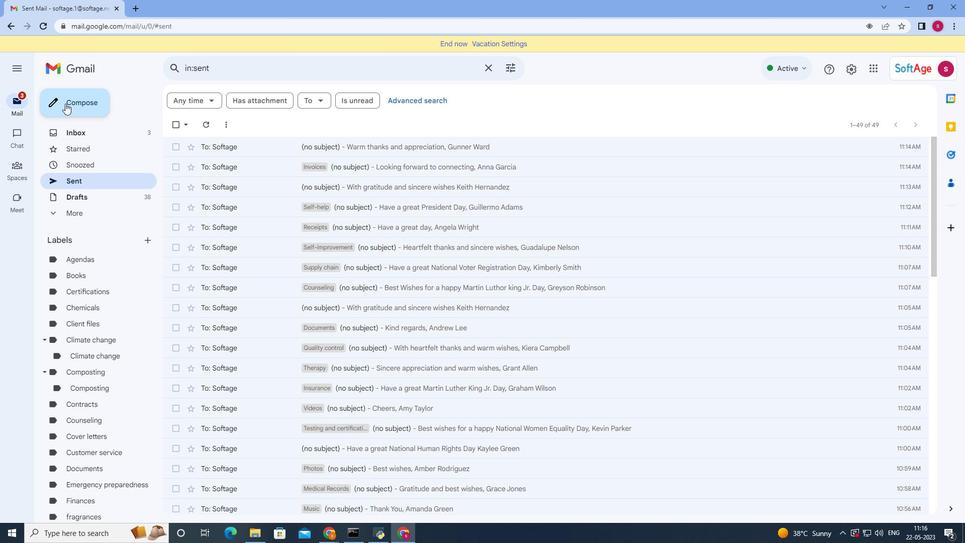 
Action: Mouse moved to (701, 244)
Screenshot: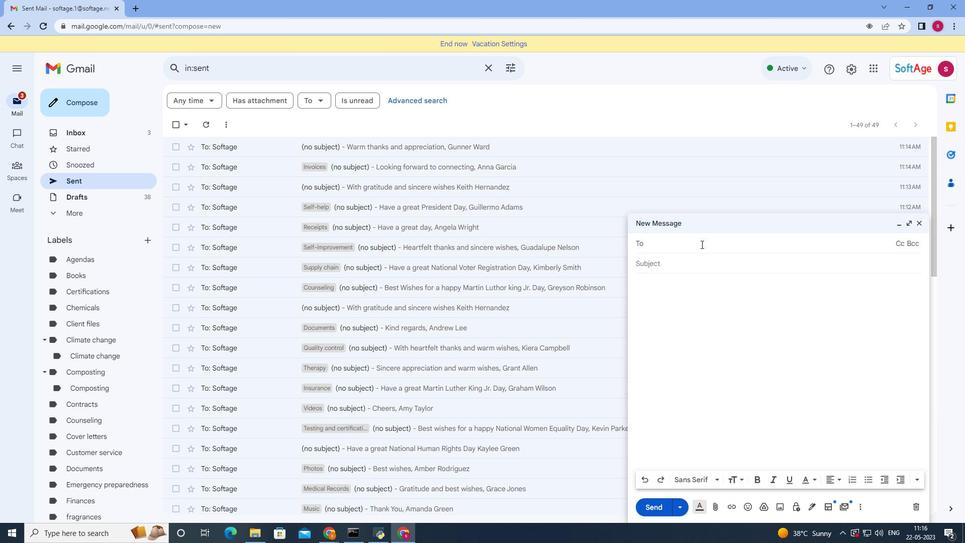 
Action: Key pressed softage
Screenshot: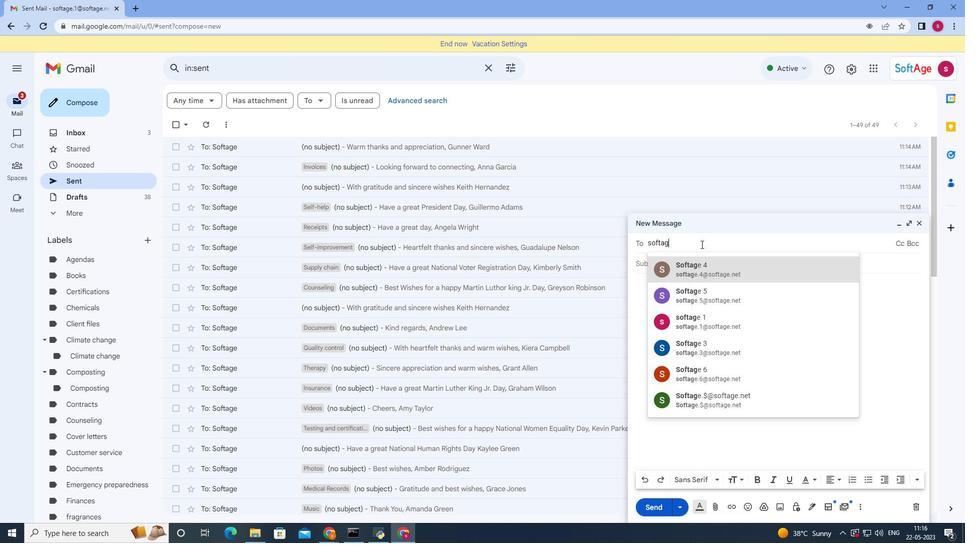 
Action: Mouse moved to (705, 261)
Screenshot: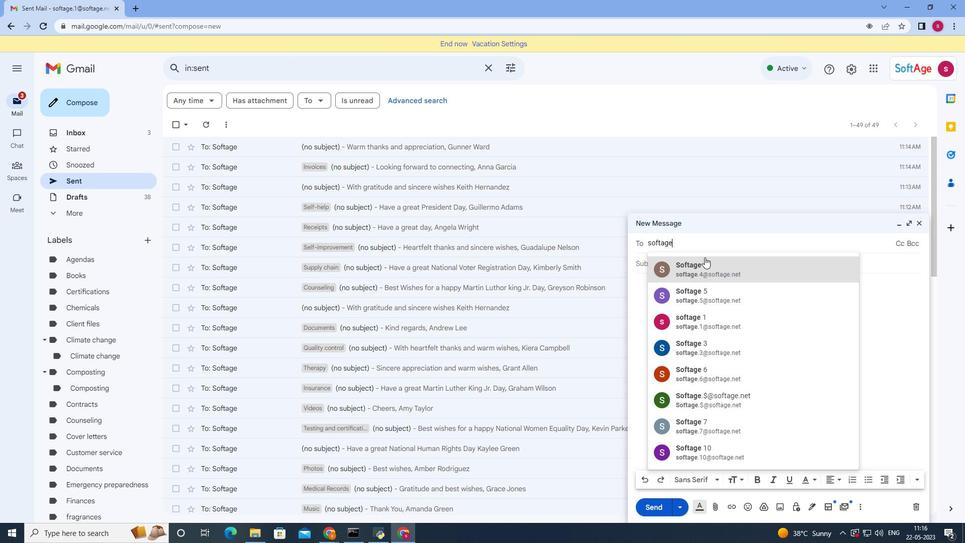 
Action: Mouse pressed left at (705, 261)
Screenshot: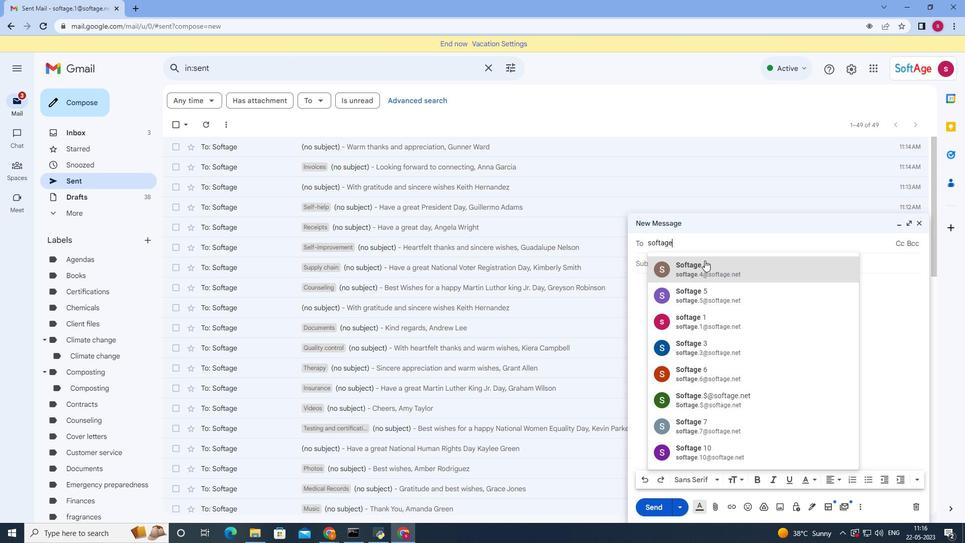 
Action: Mouse moved to (813, 507)
Screenshot: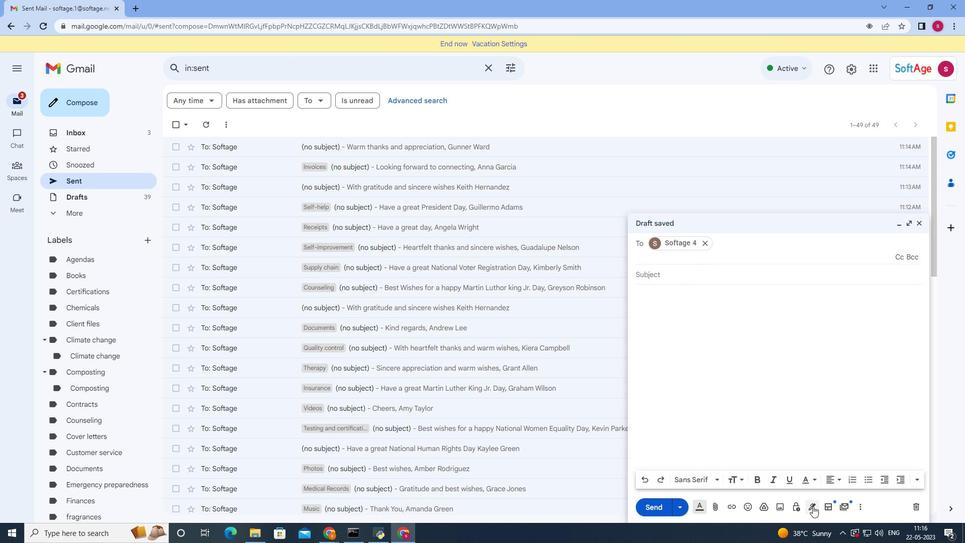 
Action: Mouse pressed left at (813, 507)
Screenshot: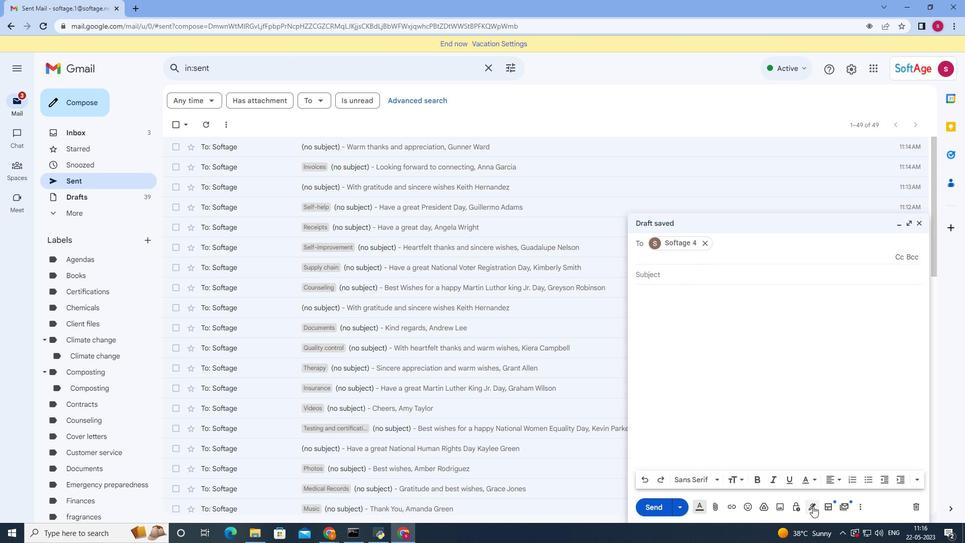 
Action: Mouse moved to (855, 488)
Screenshot: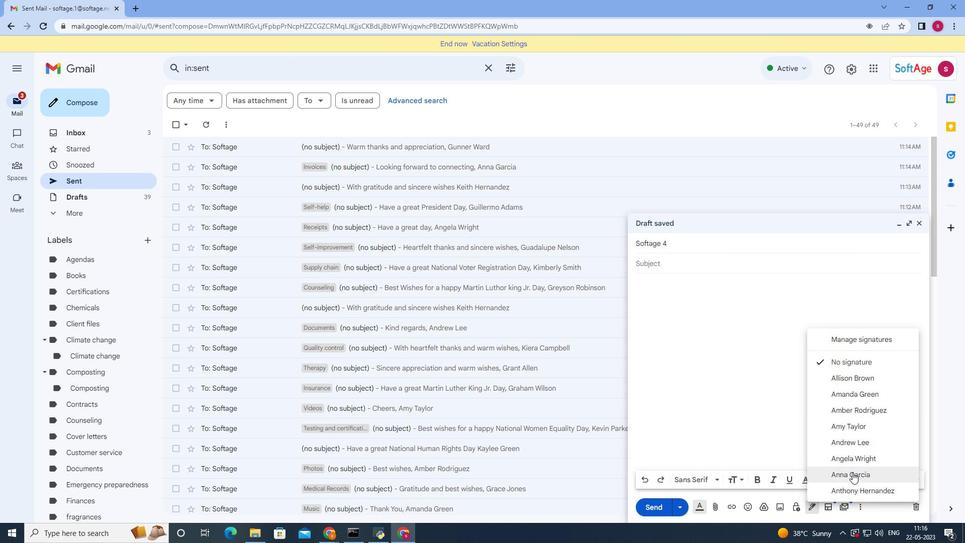 
Action: Mouse pressed left at (855, 488)
Screenshot: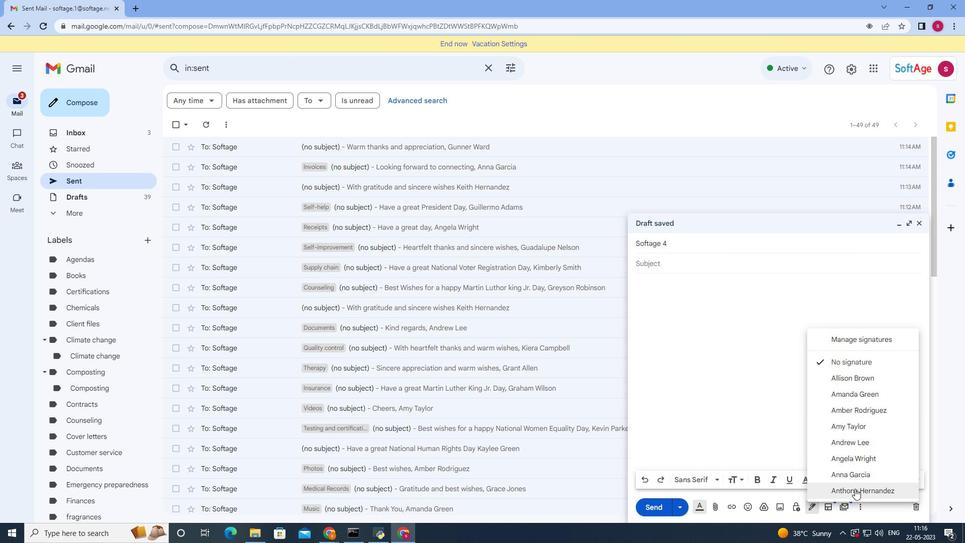 
Action: Mouse moved to (858, 507)
Screenshot: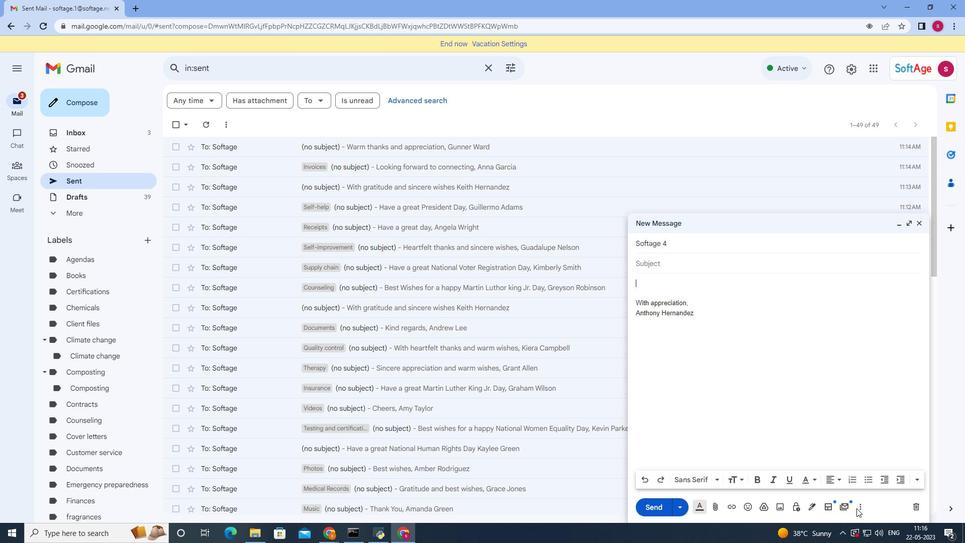 
Action: Mouse pressed left at (858, 507)
Screenshot: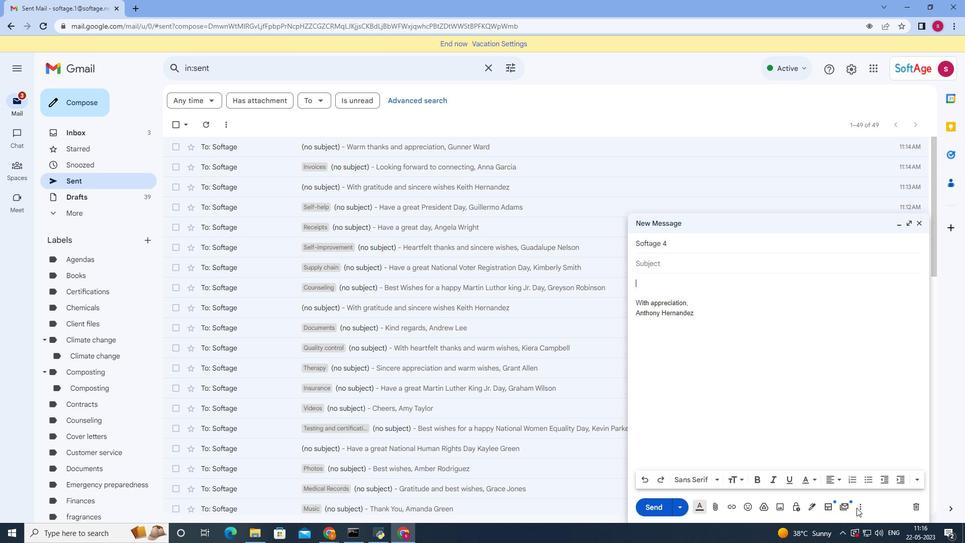 
Action: Mouse moved to (799, 410)
Screenshot: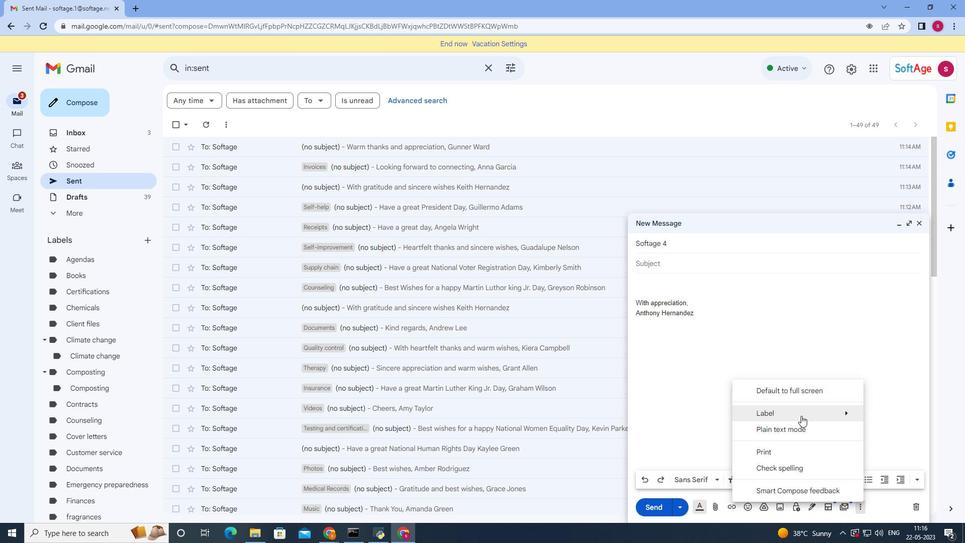 
Action: Mouse pressed left at (799, 410)
Screenshot: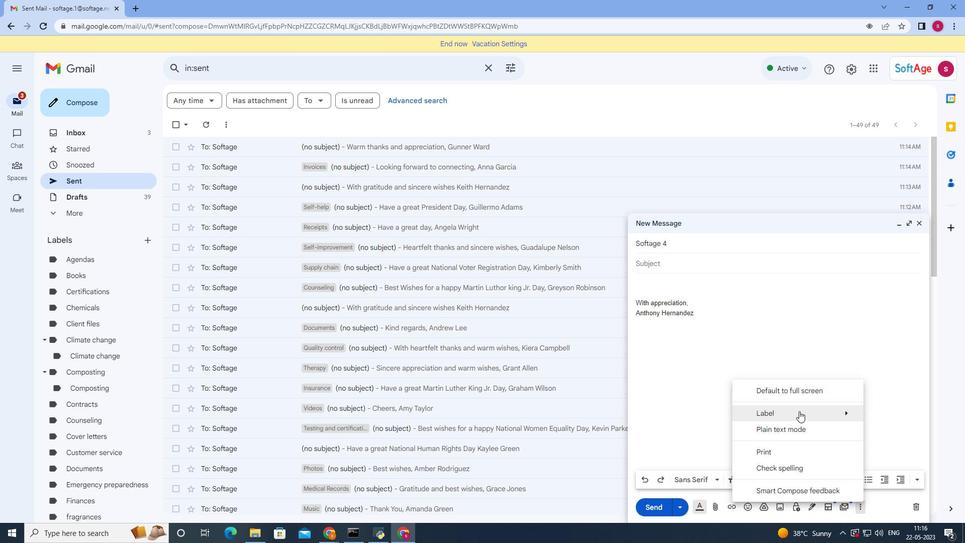 
Action: Mouse moved to (617, 303)
Screenshot: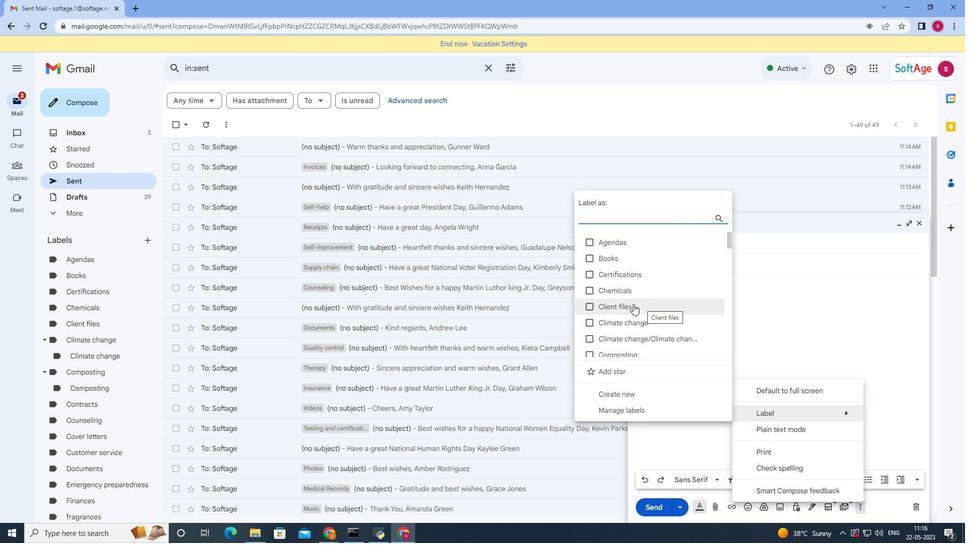 
Action: Mouse scrolled (617, 302) with delta (0, 0)
Screenshot: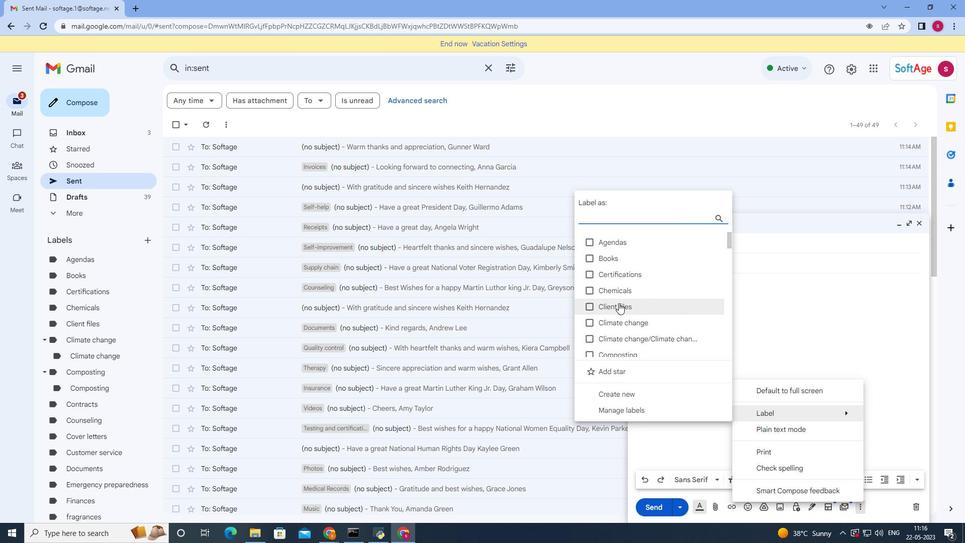 
Action: Mouse scrolled (617, 302) with delta (0, 0)
Screenshot: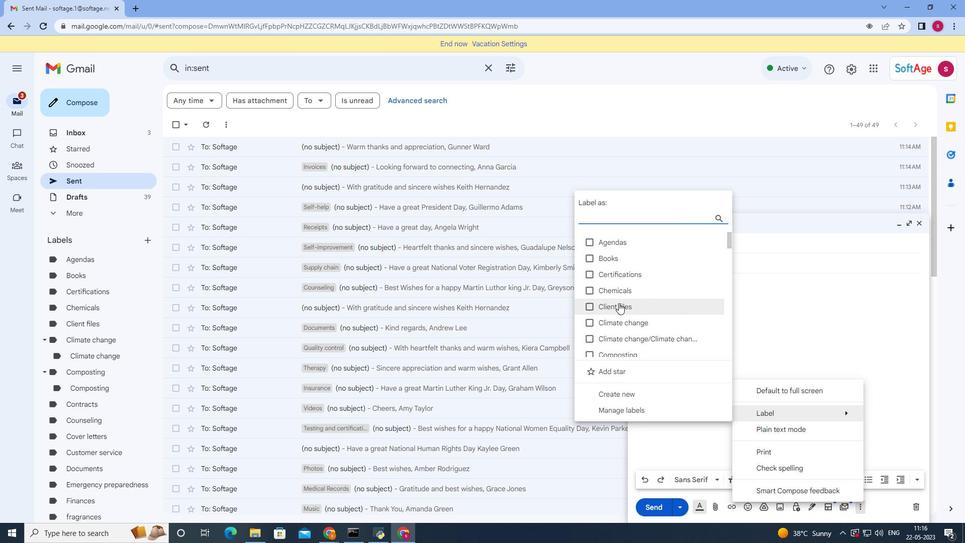 
Action: Mouse scrolled (617, 302) with delta (0, 0)
Screenshot: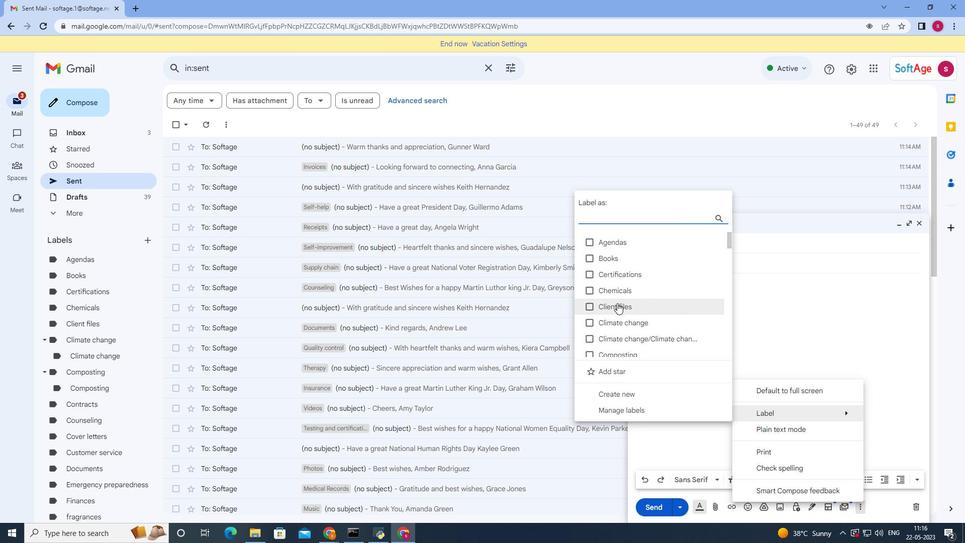 
Action: Mouse scrolled (617, 302) with delta (0, 0)
Screenshot: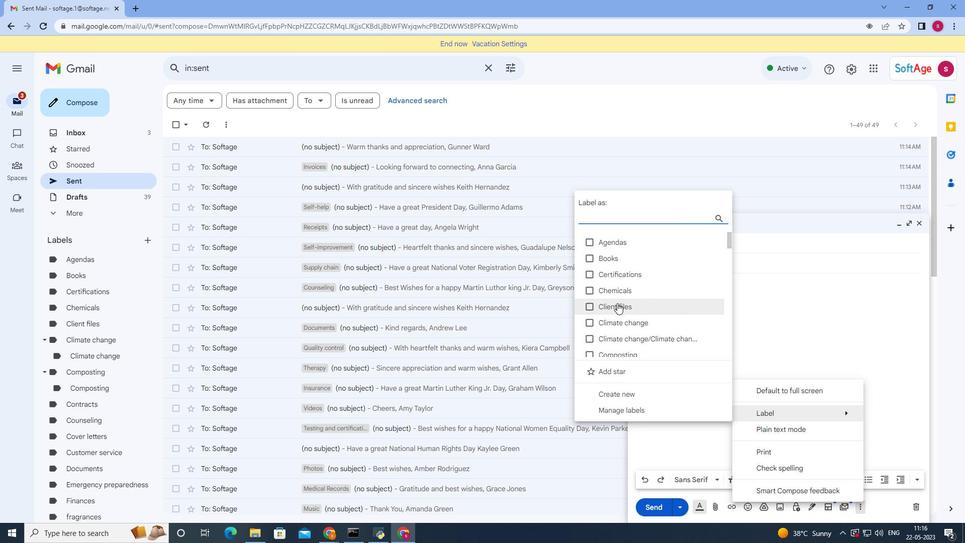 
Action: Mouse scrolled (617, 302) with delta (0, 0)
Screenshot: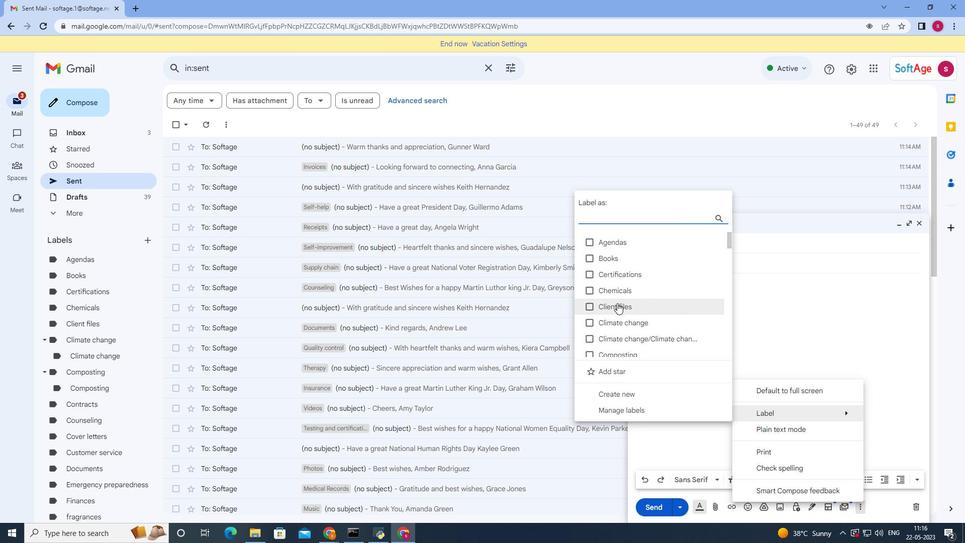
Action: Mouse moved to (609, 294)
Screenshot: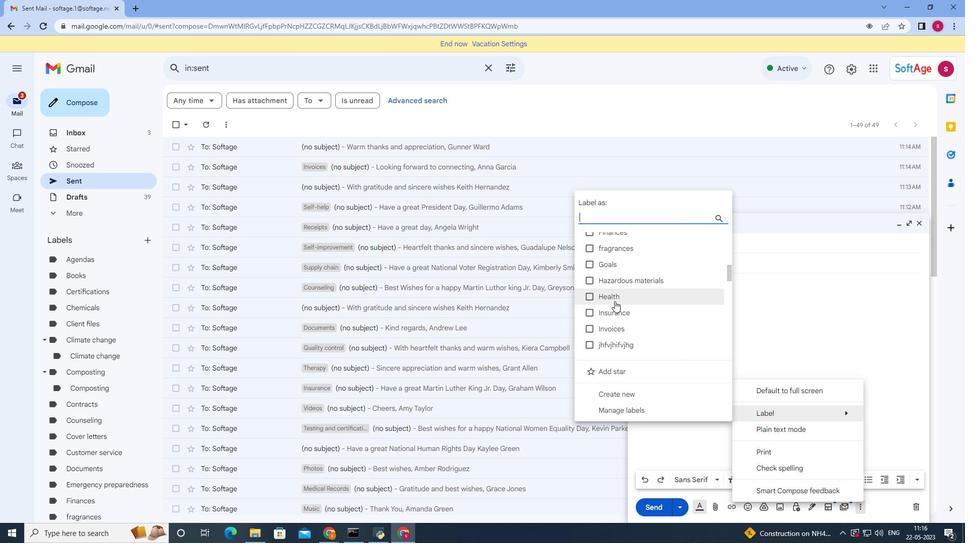 
Action: Mouse scrolled (609, 294) with delta (0, 0)
Screenshot: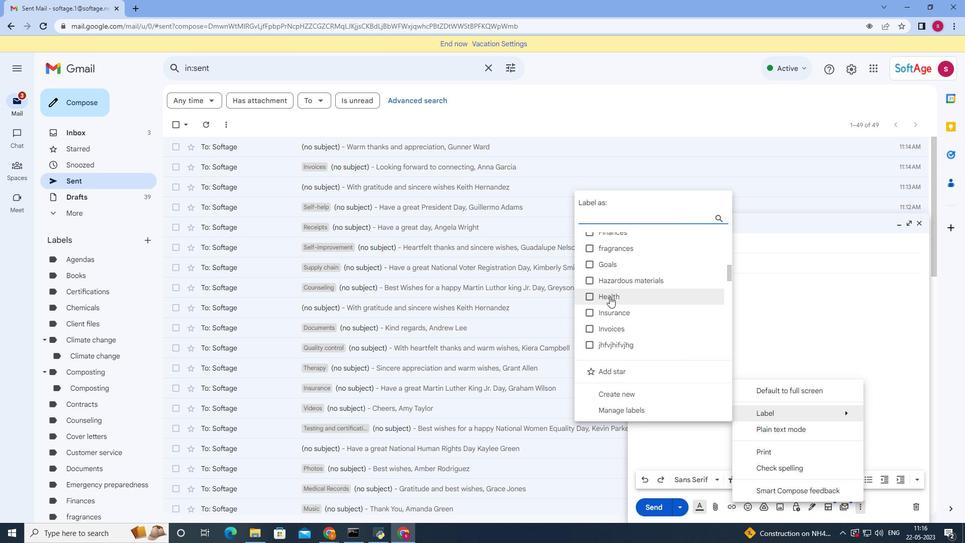 
Action: Mouse scrolled (609, 294) with delta (0, 0)
Screenshot: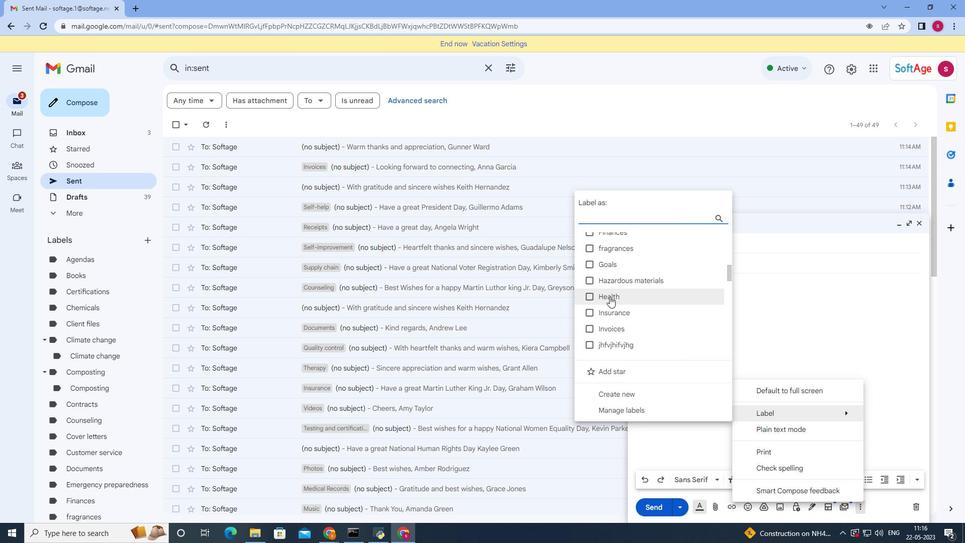 
Action: Mouse scrolled (609, 294) with delta (0, 0)
Screenshot: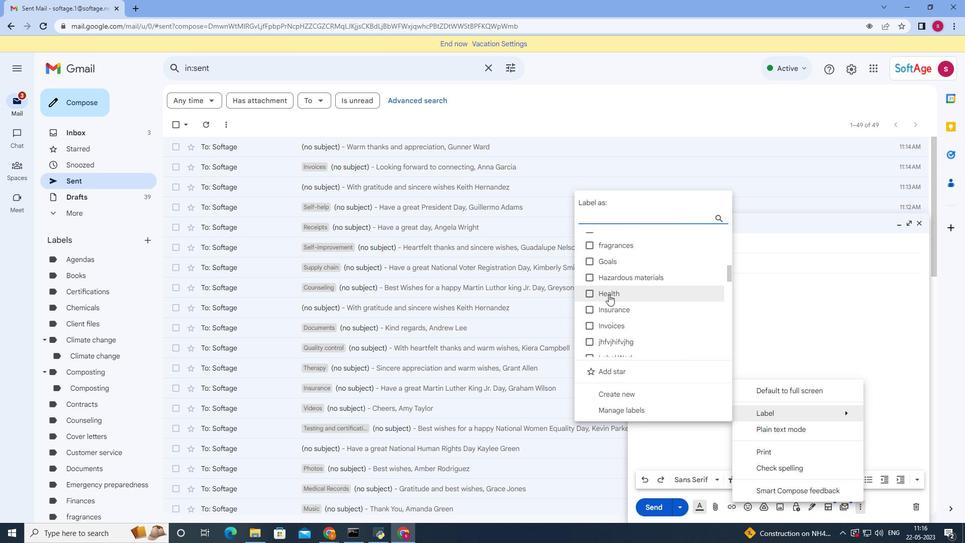 
Action: Mouse scrolled (609, 294) with delta (0, 0)
Screenshot: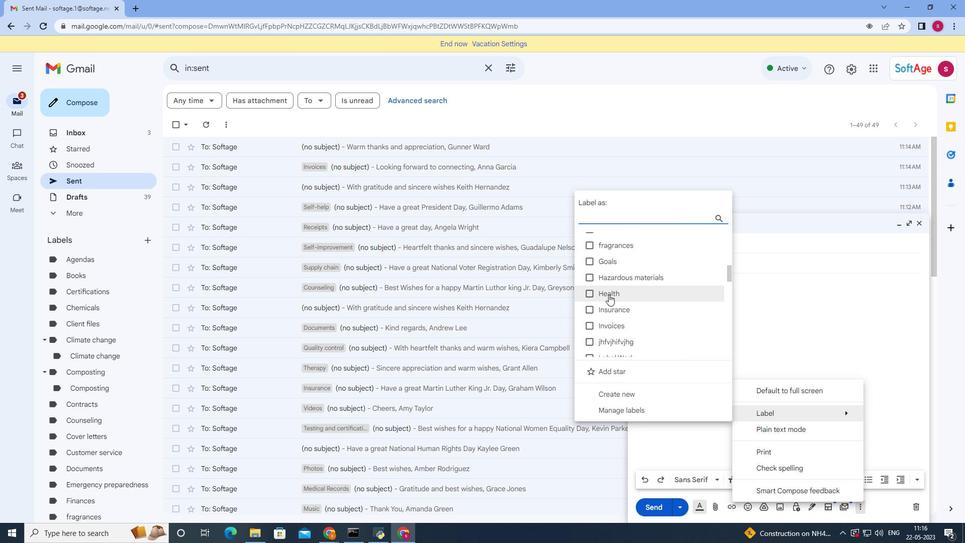 
Action: Mouse scrolled (609, 294) with delta (0, 0)
Screenshot: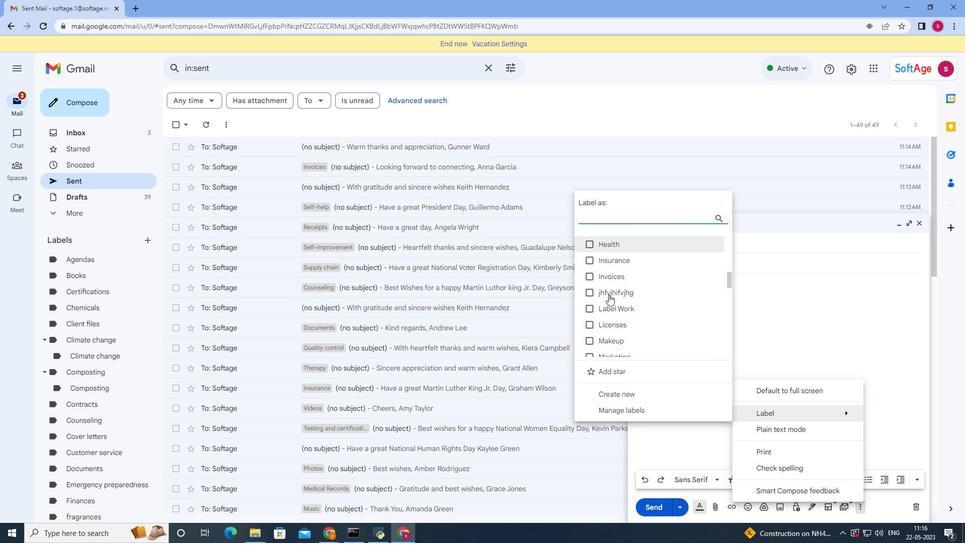 
Action: Mouse scrolled (609, 294) with delta (0, 0)
Screenshot: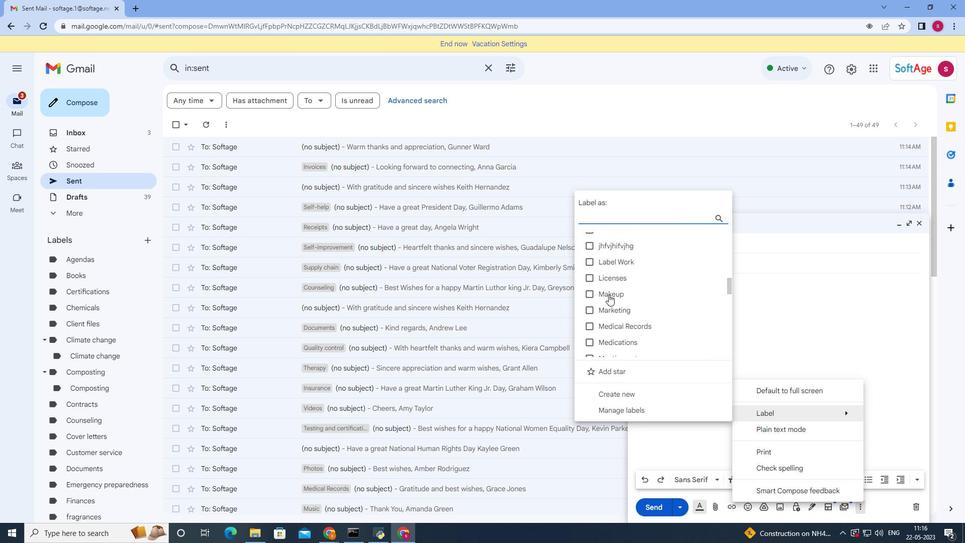 
Action: Mouse moved to (609, 295)
Screenshot: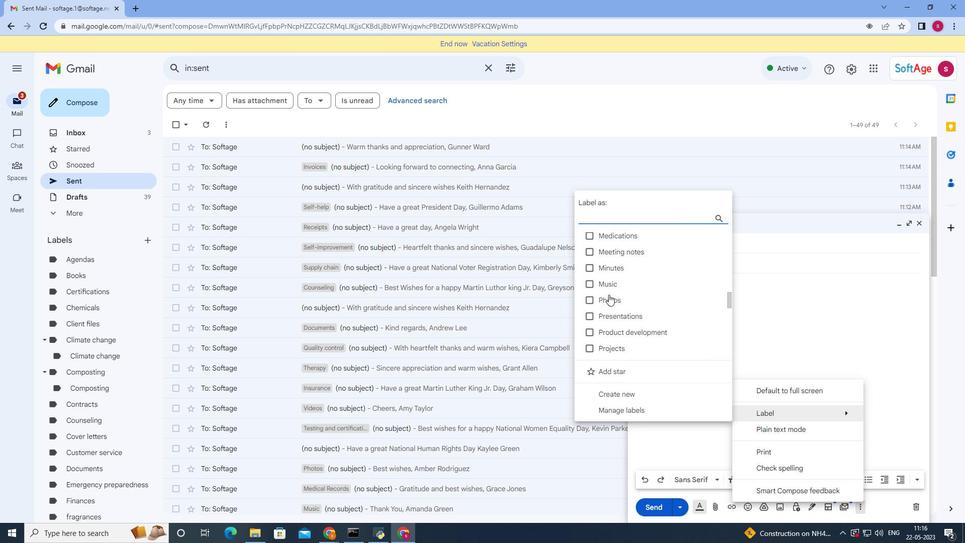 
Action: Mouse scrolled (609, 295) with delta (0, 0)
Screenshot: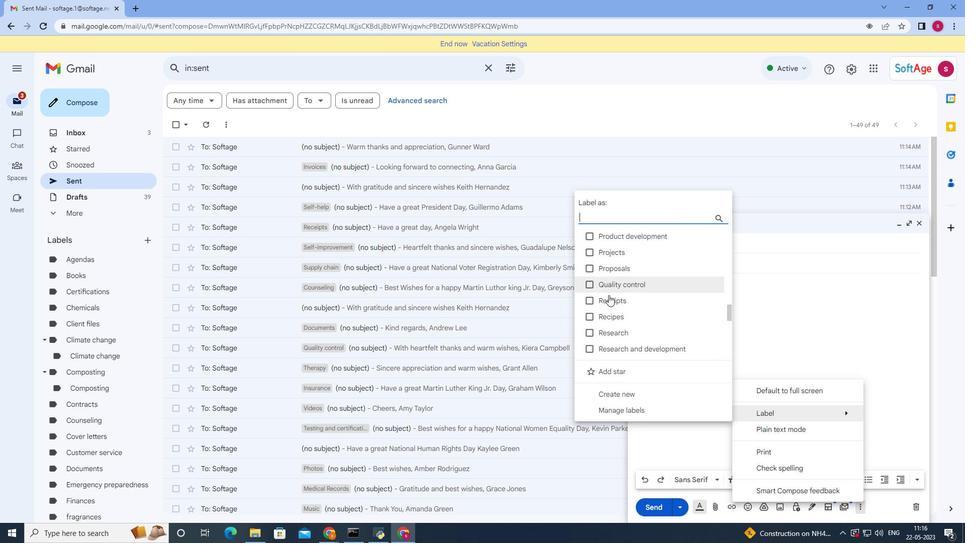 
Action: Mouse scrolled (609, 295) with delta (0, 0)
Screenshot: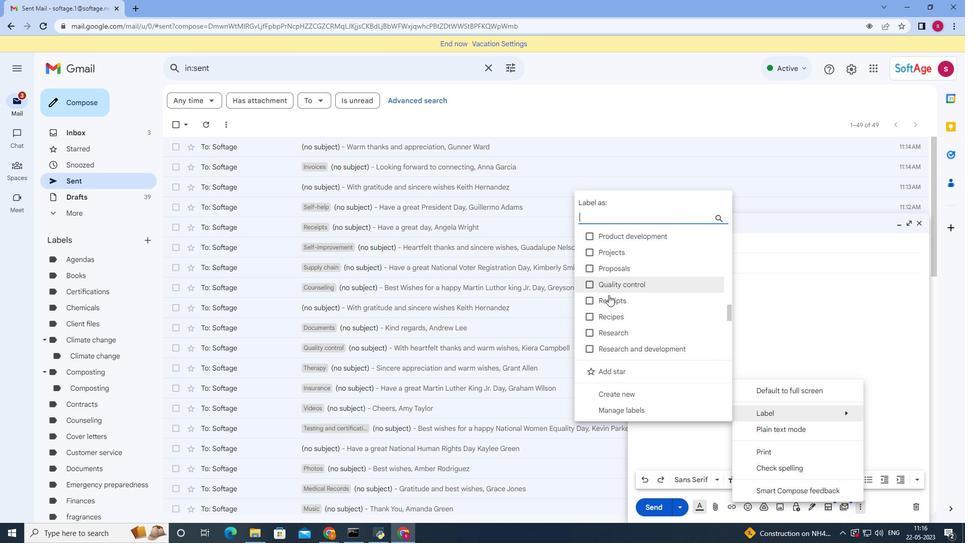 
Action: Mouse scrolled (609, 295) with delta (0, 0)
Screenshot: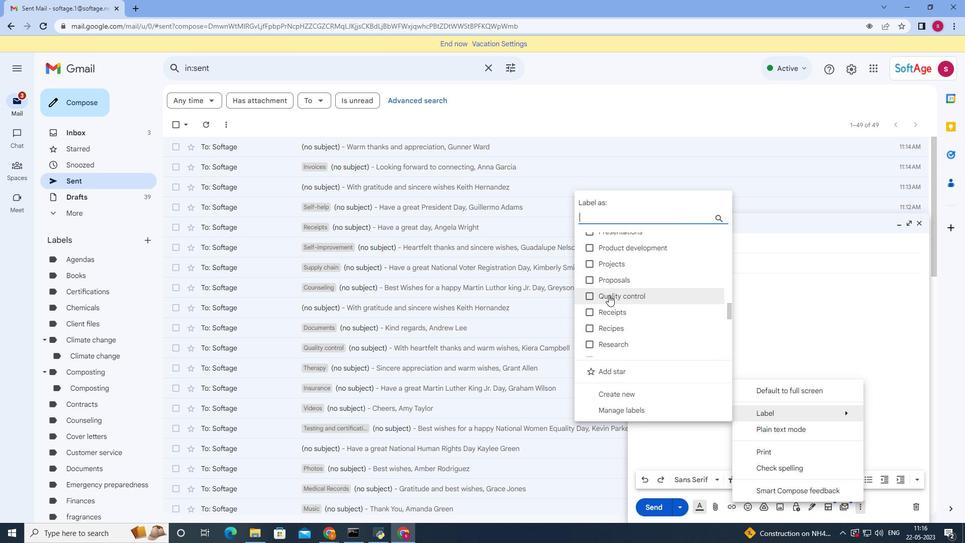 
Action: Mouse scrolled (609, 294) with delta (0, 0)
Screenshot: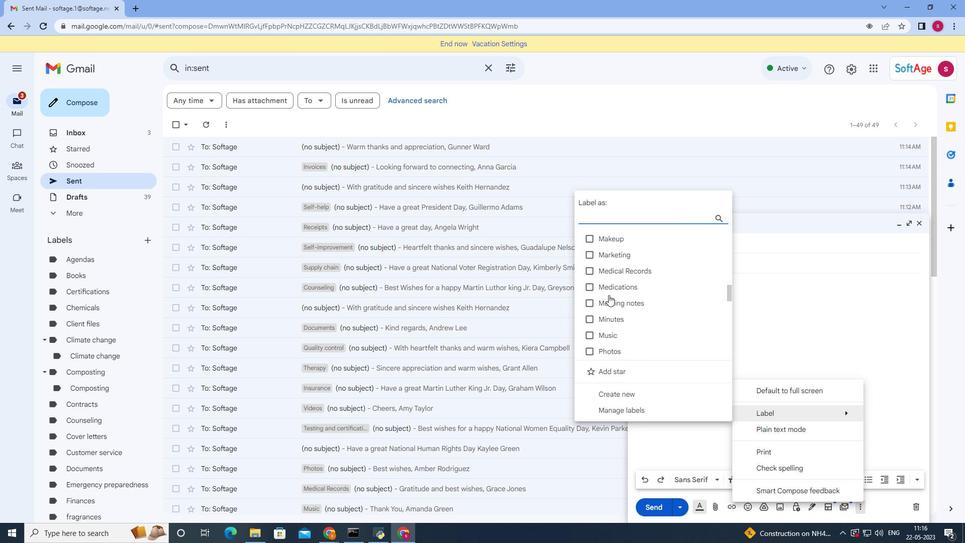 
Action: Mouse scrolled (609, 294) with delta (0, 0)
Screenshot: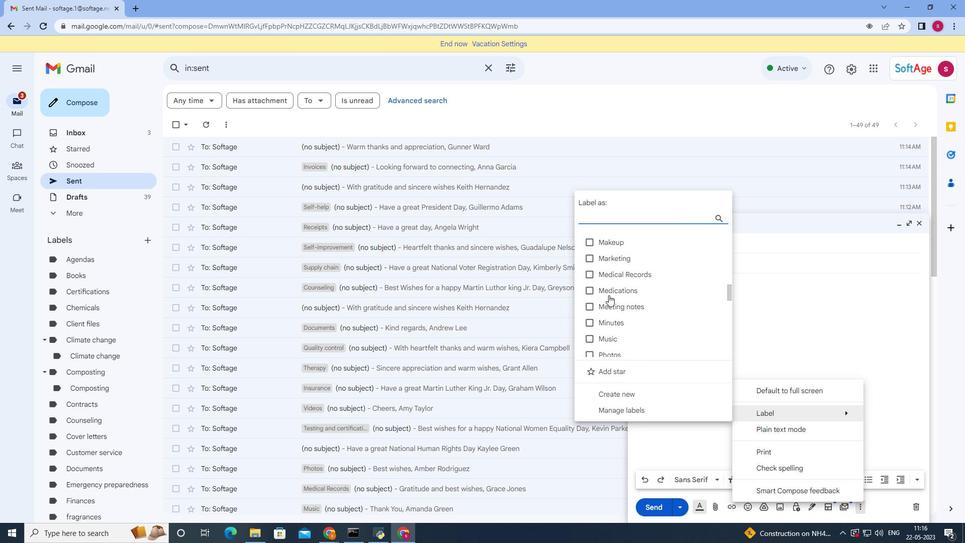 
Action: Mouse scrolled (609, 294) with delta (0, 0)
Screenshot: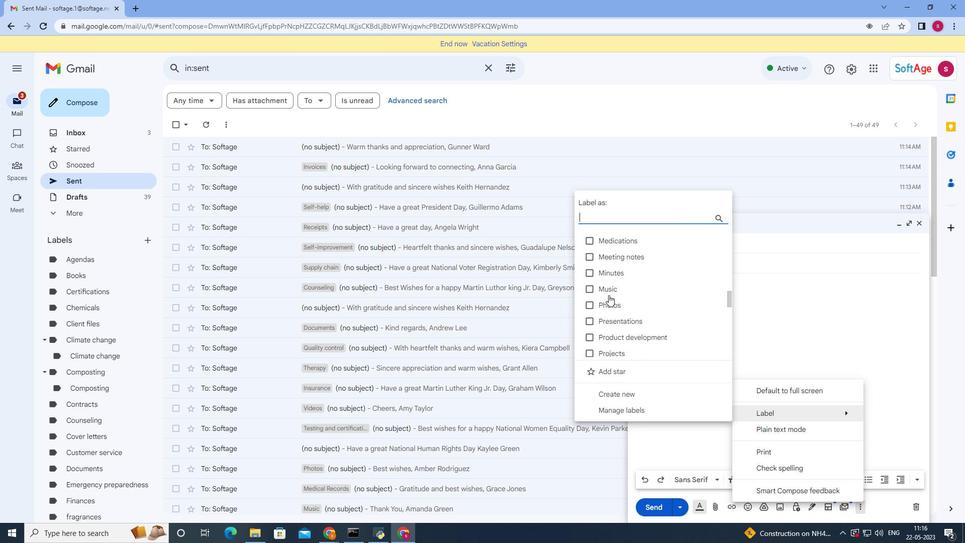 
Action: Mouse scrolled (609, 294) with delta (0, 0)
Screenshot: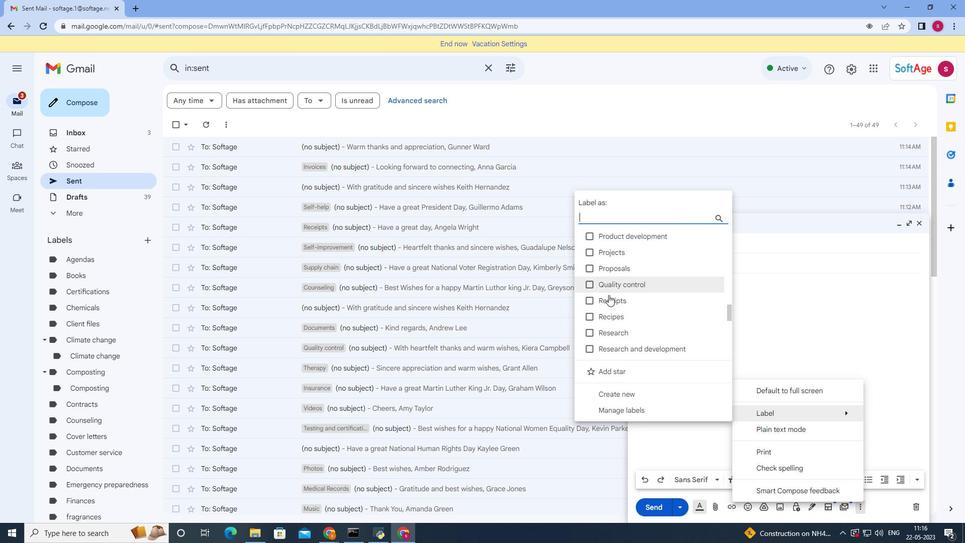 
Action: Mouse scrolled (609, 294) with delta (0, 0)
Screenshot: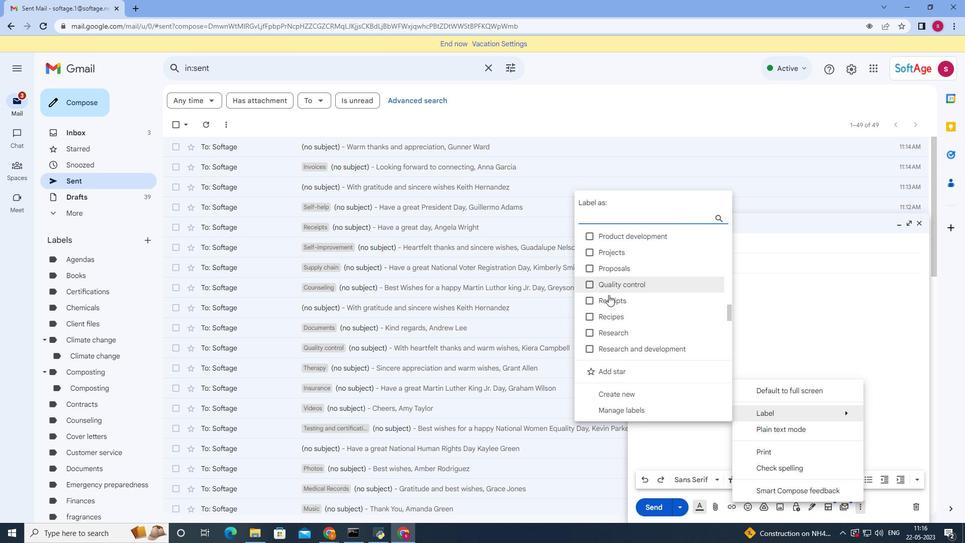 
Action: Mouse scrolled (609, 294) with delta (0, 0)
Screenshot: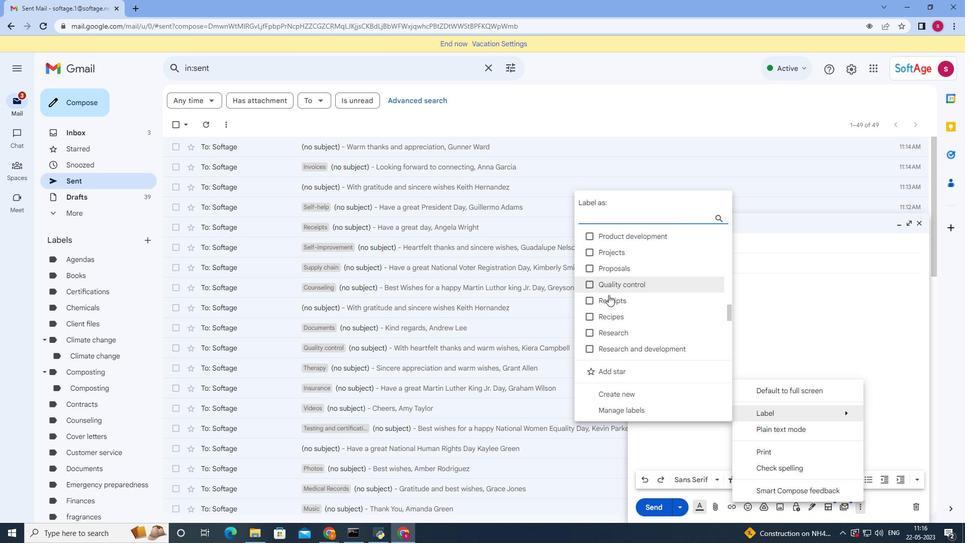 
Action: Mouse scrolled (609, 294) with delta (0, 0)
Screenshot: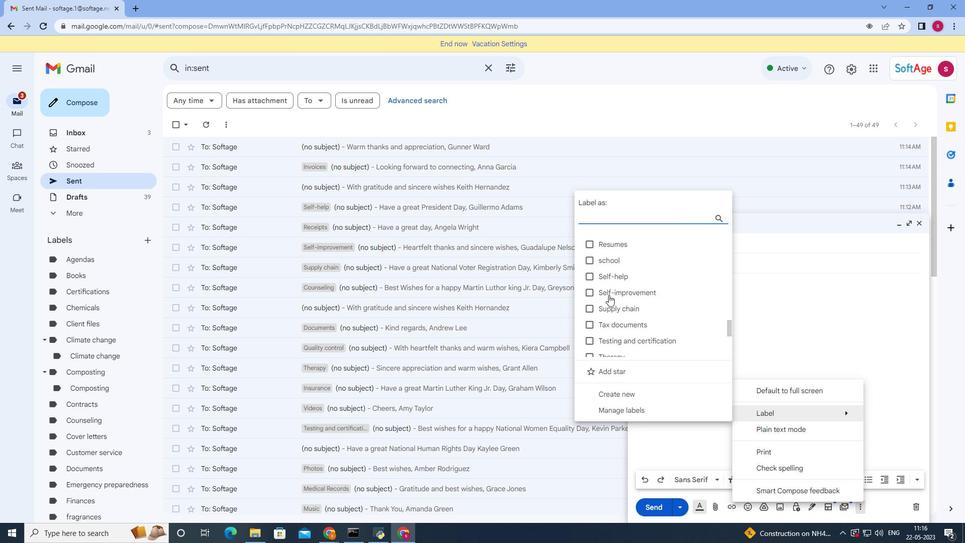 
Action: Mouse scrolled (609, 295) with delta (0, 0)
Screenshot: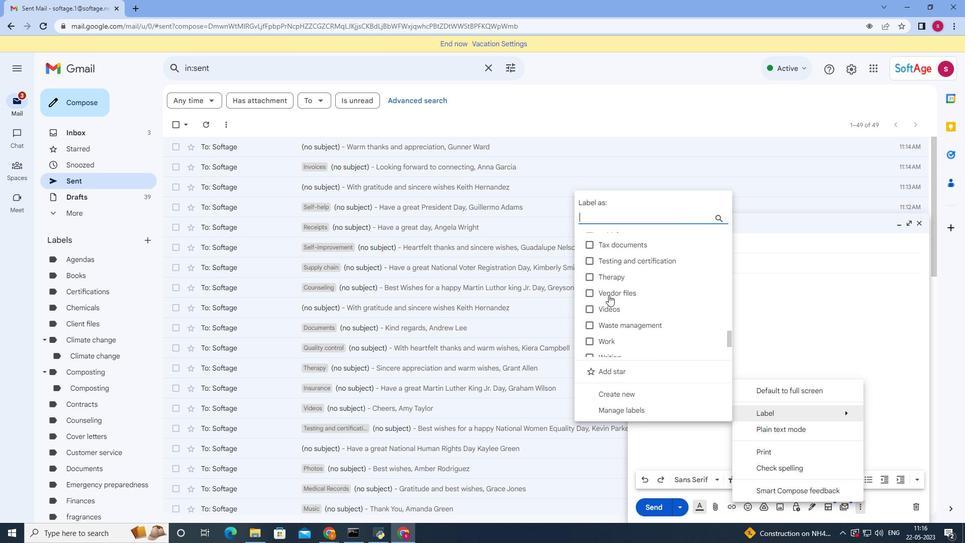 
Action: Mouse scrolled (609, 295) with delta (0, 0)
Screenshot: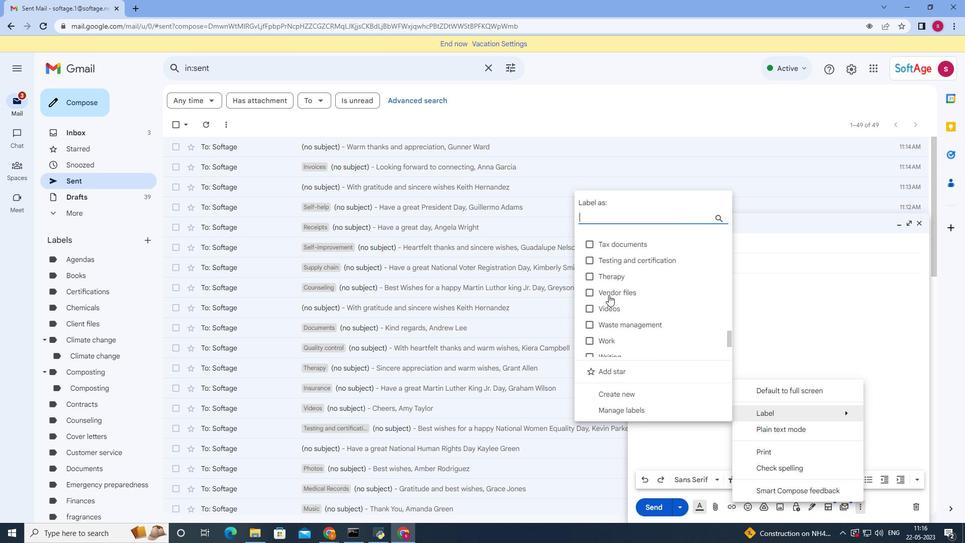 
Action: Mouse moved to (605, 314)
Screenshot: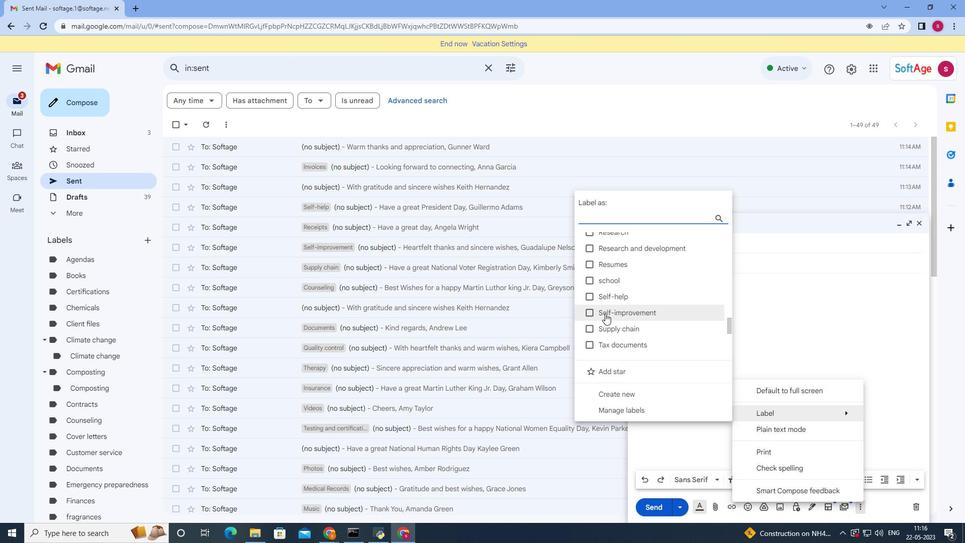 
Action: Mouse scrolled (605, 313) with delta (0, 0)
Screenshot: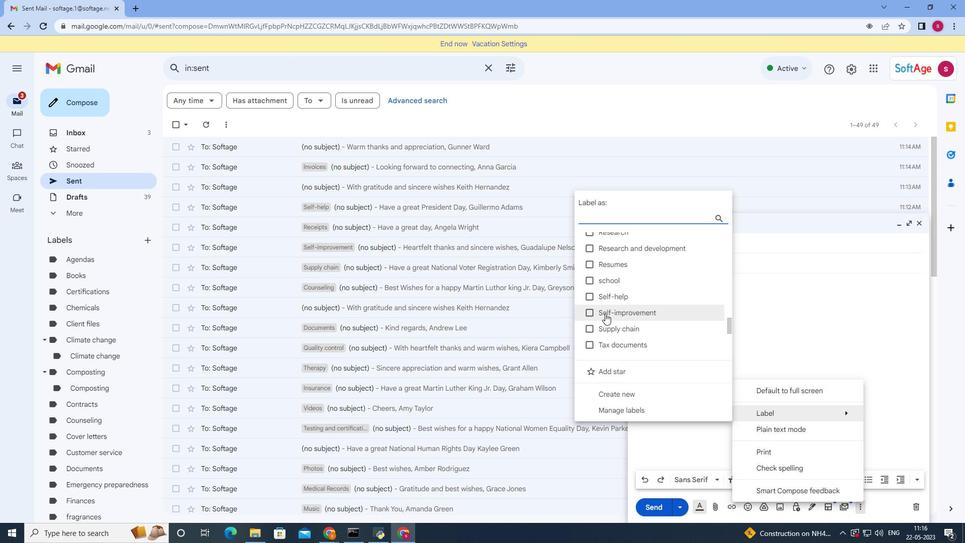
Action: Mouse moved to (585, 297)
Screenshot: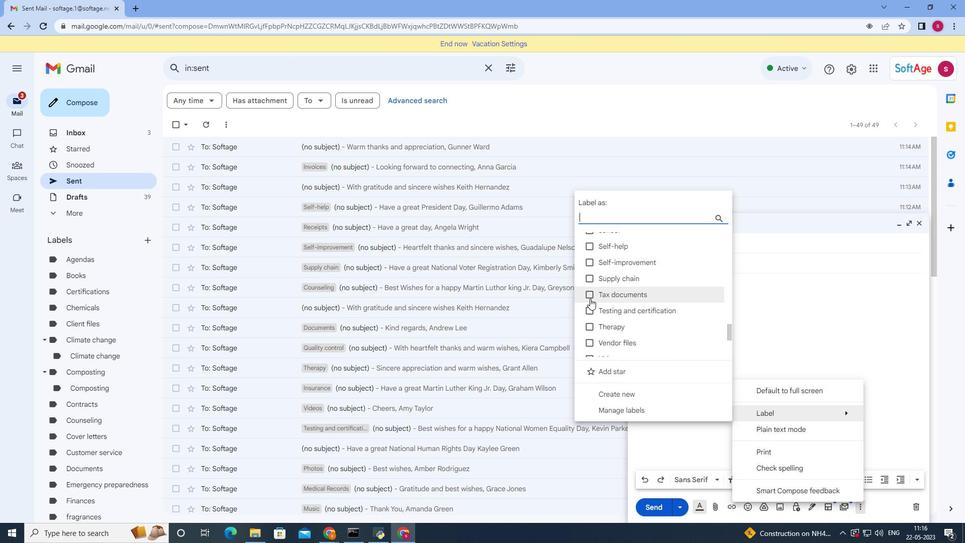 
Action: Mouse pressed left at (585, 297)
Screenshot: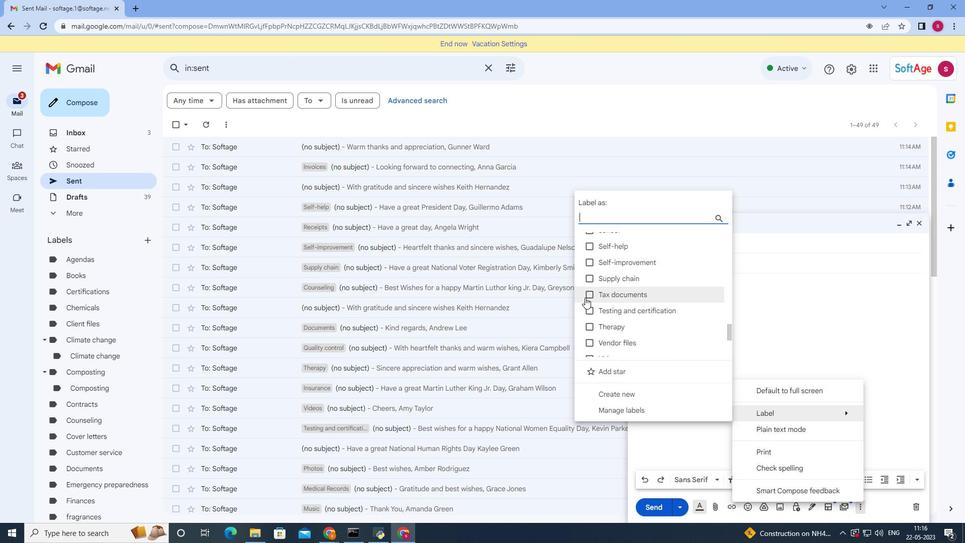 
Action: Mouse moved to (612, 394)
Screenshot: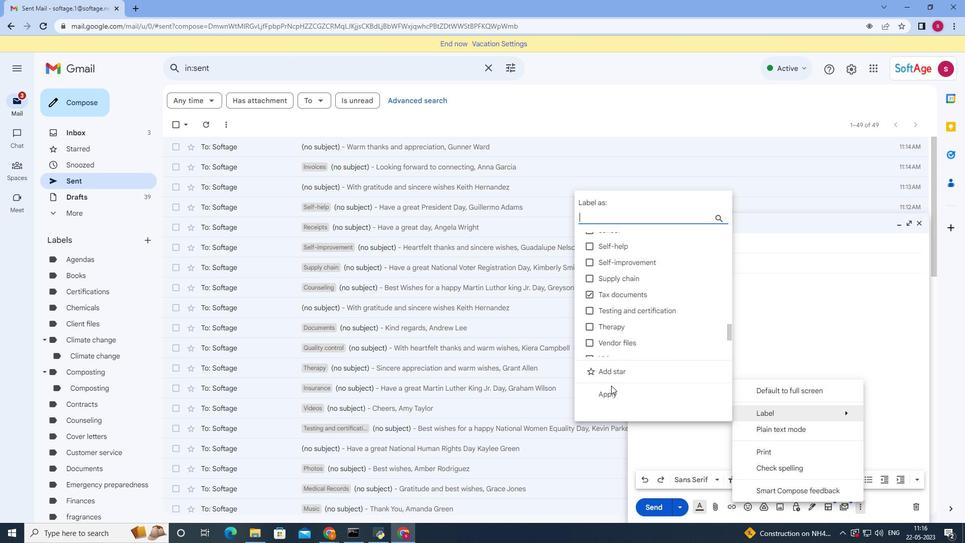 
Action: Mouse pressed left at (612, 394)
Screenshot: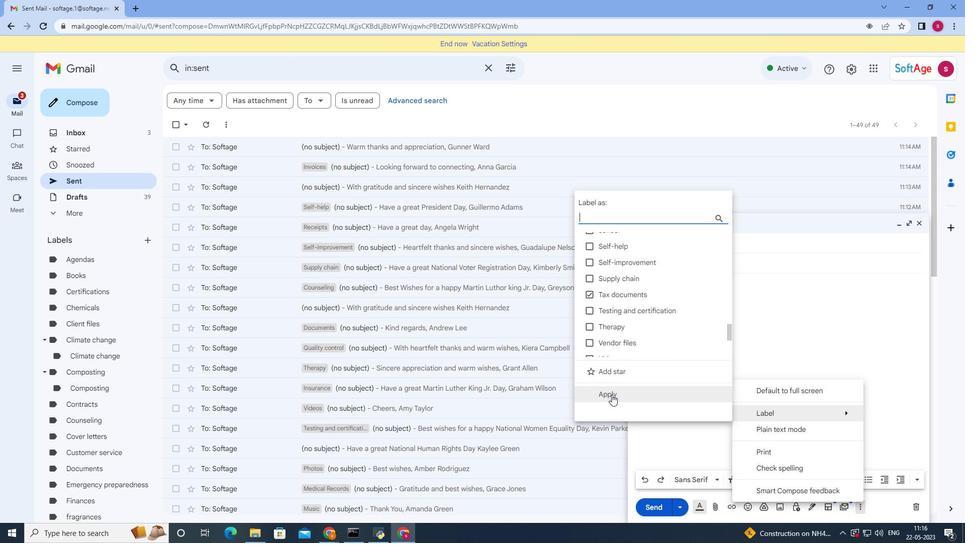 
Action: Mouse moved to (656, 505)
Screenshot: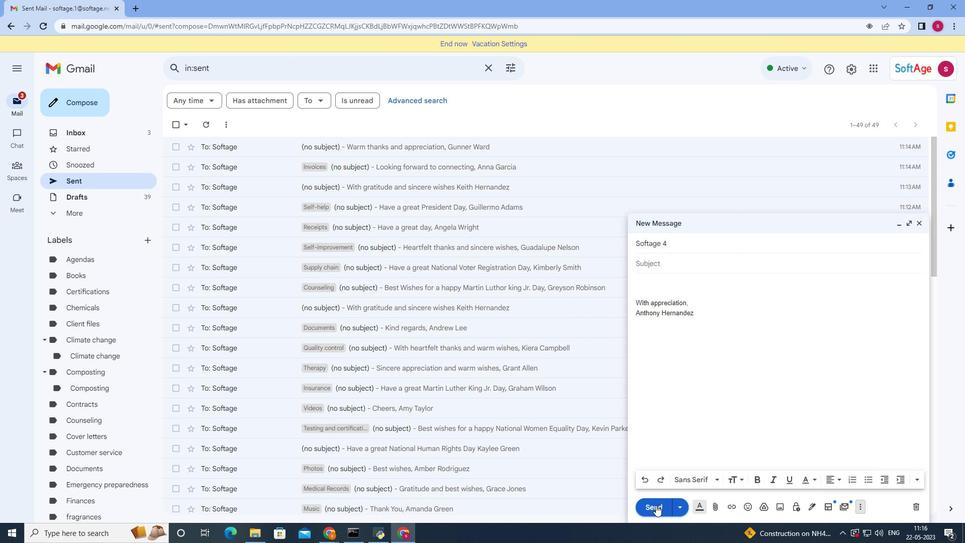
Action: Mouse pressed left at (656, 505)
Screenshot: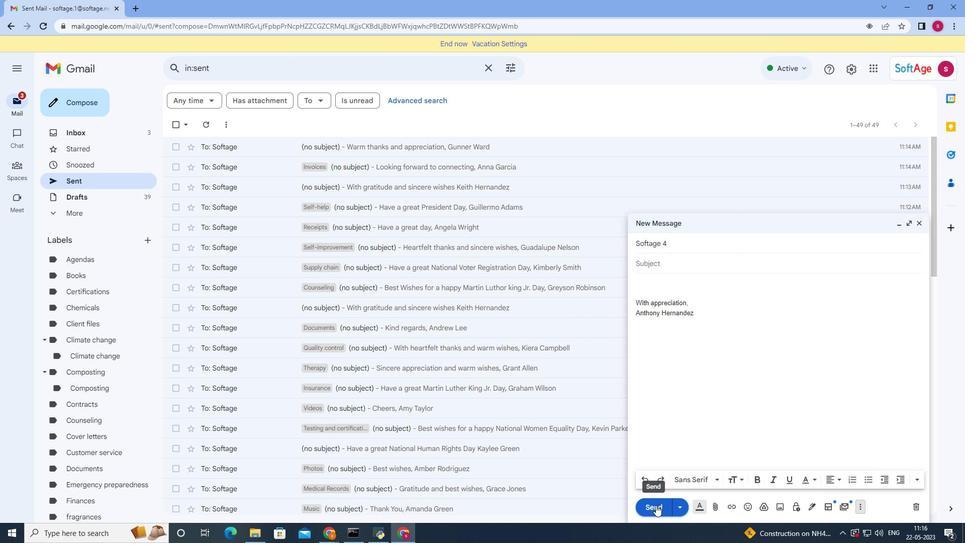 
Action: Mouse moved to (516, 356)
Screenshot: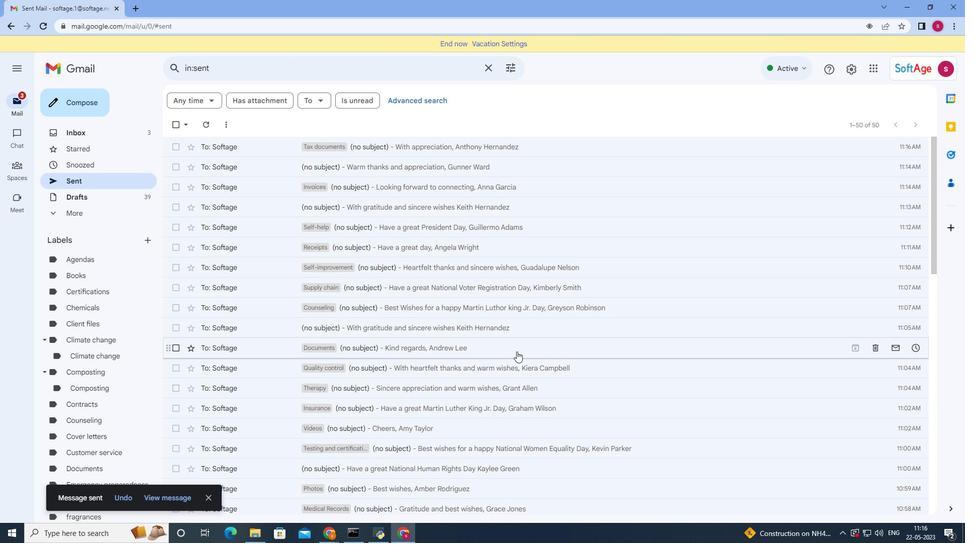 
